 Task: Create a due date automation trigger when advanced on, on the monday before a card is due add fields with custom field "Resume" set to a date less than 1 working days ago at 11:00 AM.
Action: Mouse moved to (1314, 94)
Screenshot: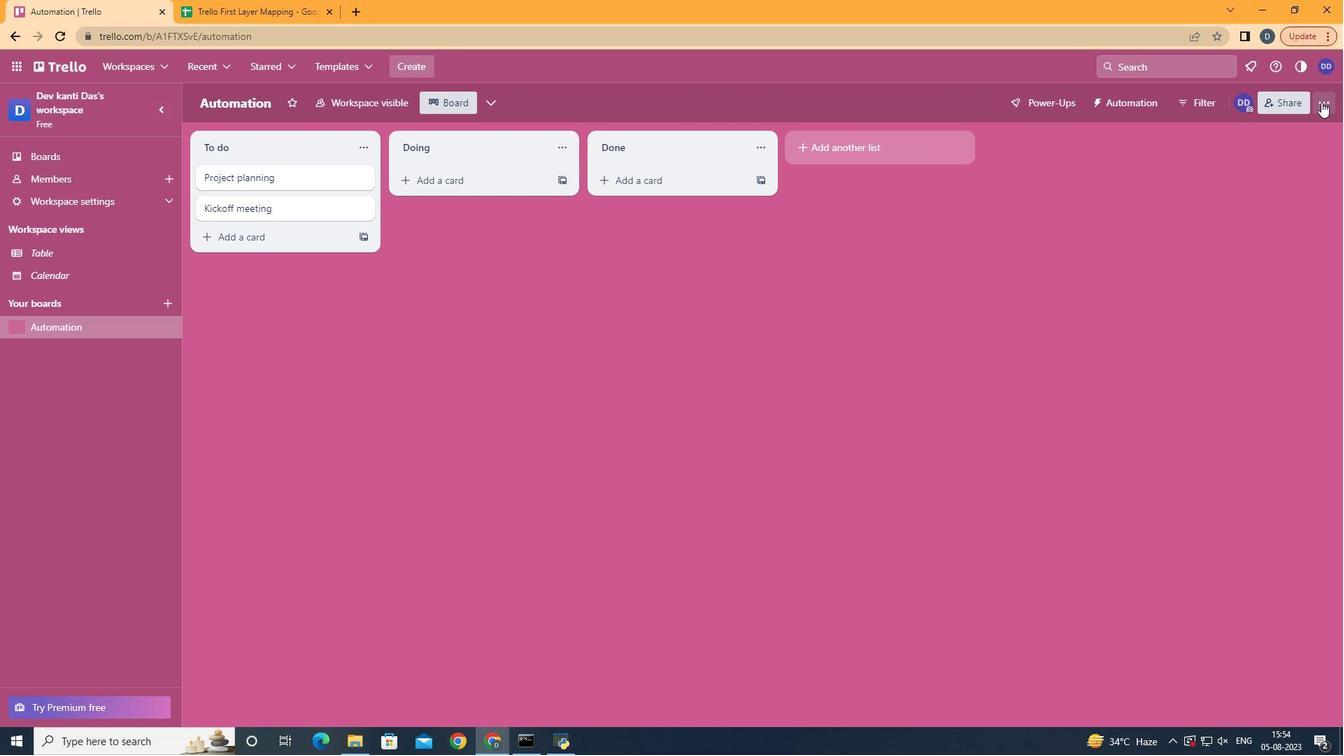 
Action: Mouse pressed left at (1314, 94)
Screenshot: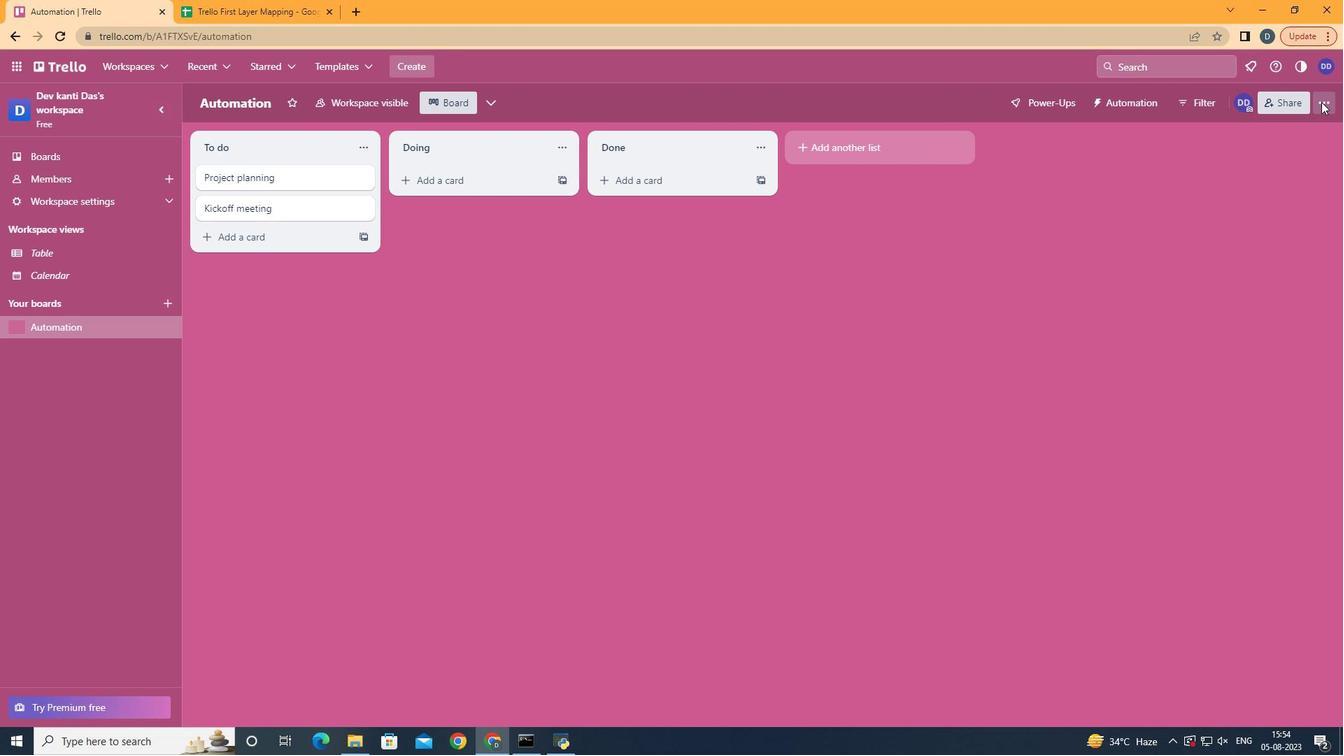 
Action: Mouse moved to (1221, 282)
Screenshot: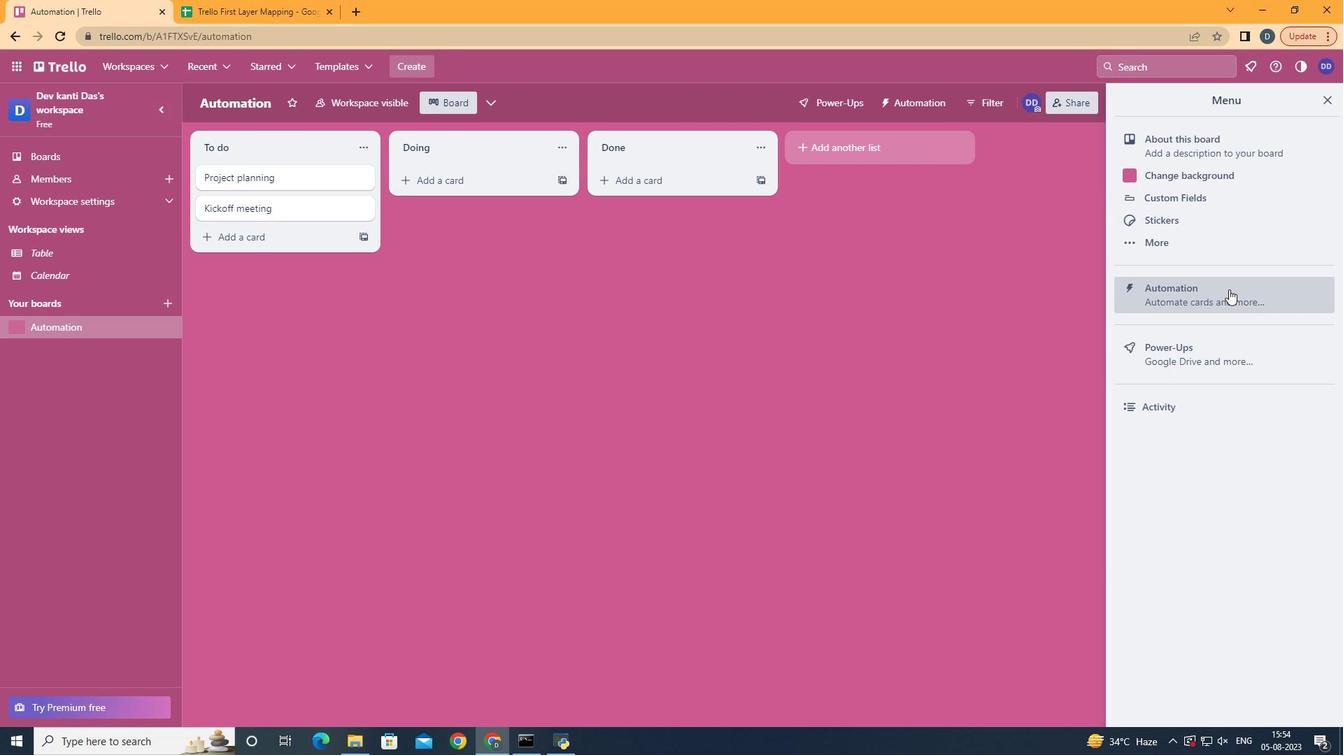 
Action: Mouse pressed left at (1221, 282)
Screenshot: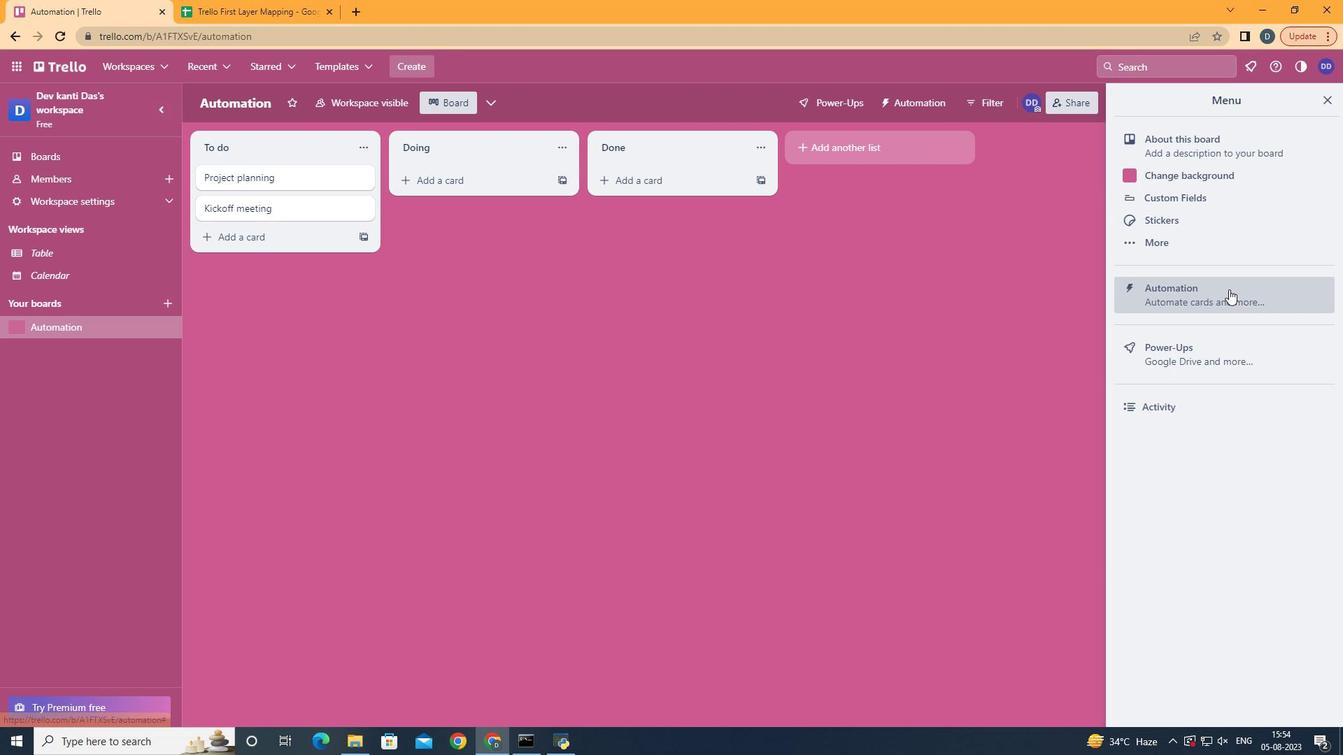 
Action: Mouse moved to (284, 276)
Screenshot: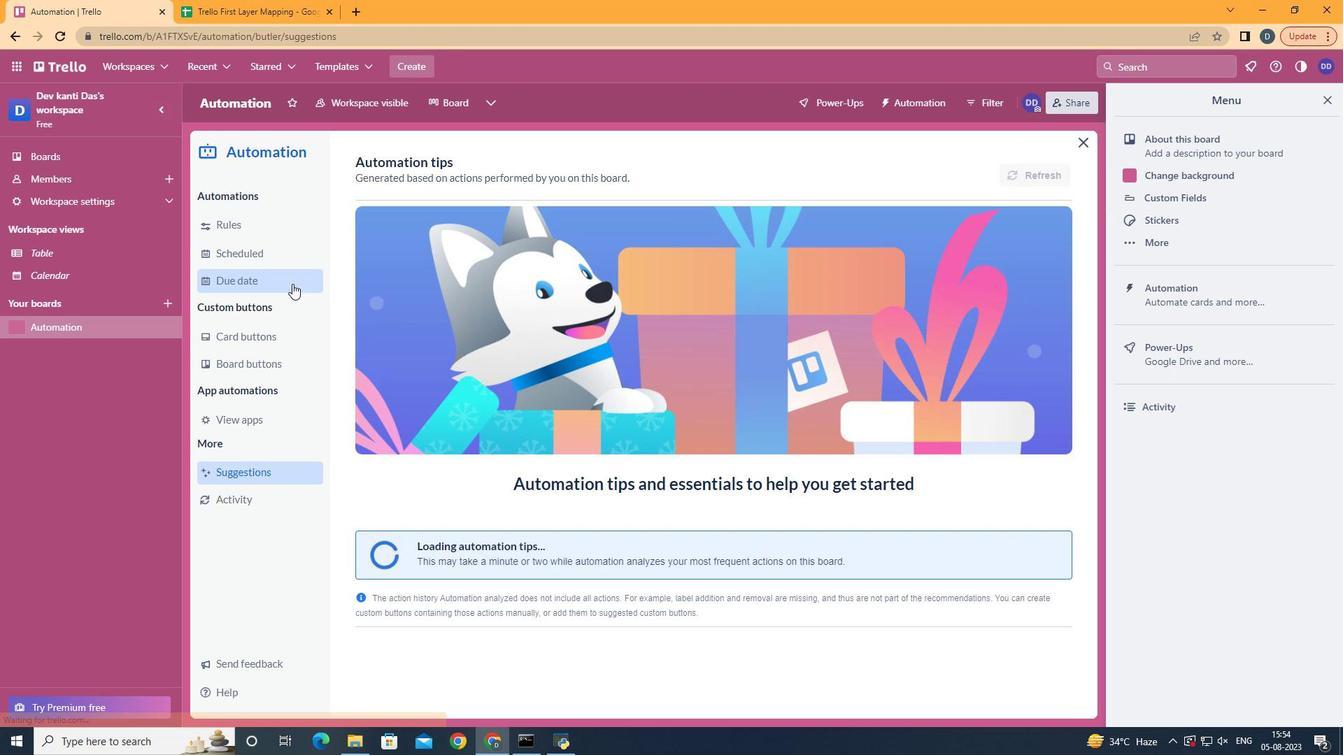 
Action: Mouse pressed left at (284, 276)
Screenshot: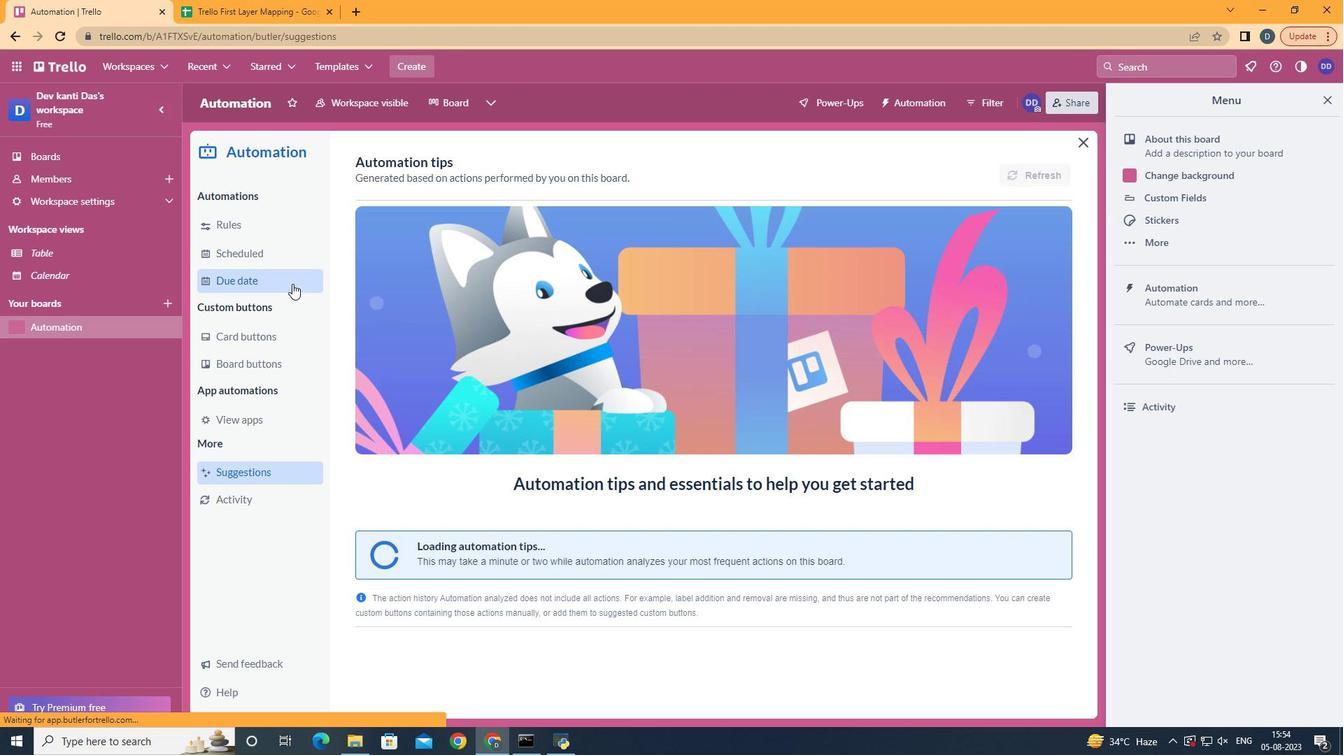 
Action: Mouse moved to (986, 156)
Screenshot: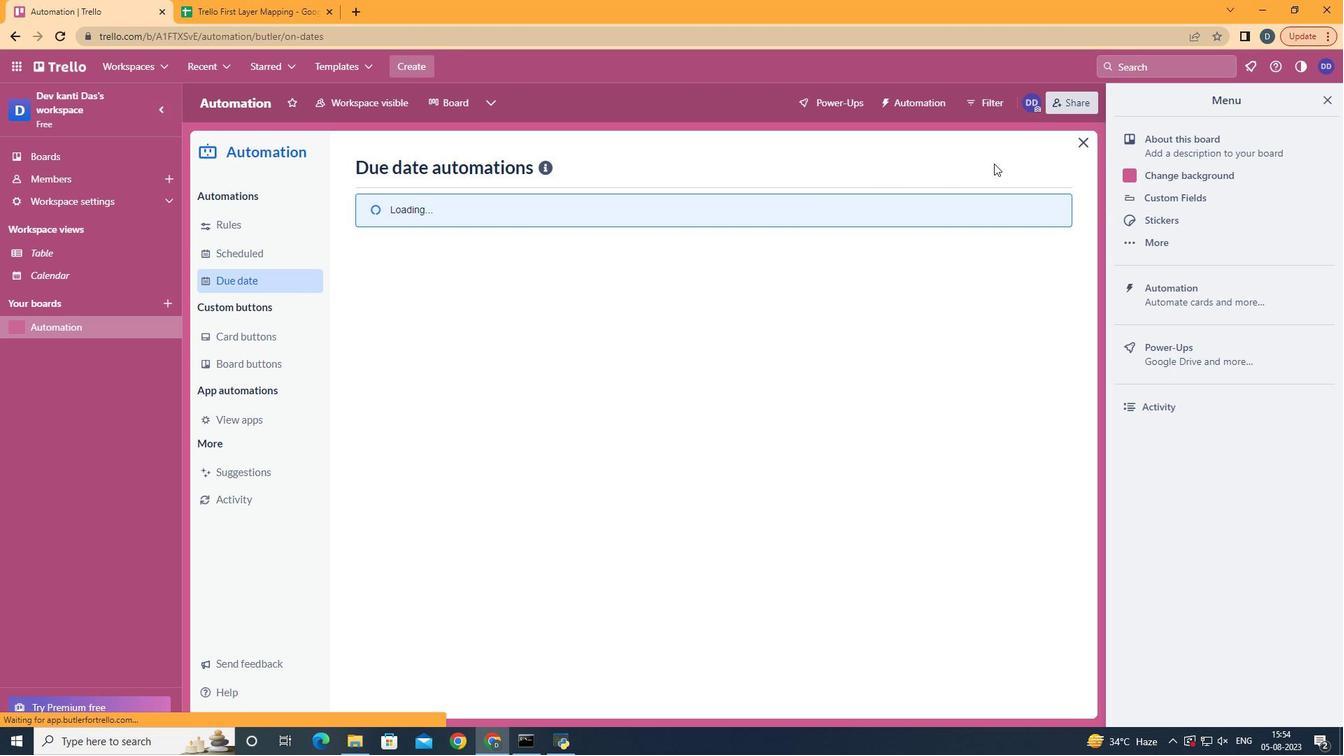 
Action: Mouse pressed left at (986, 156)
Screenshot: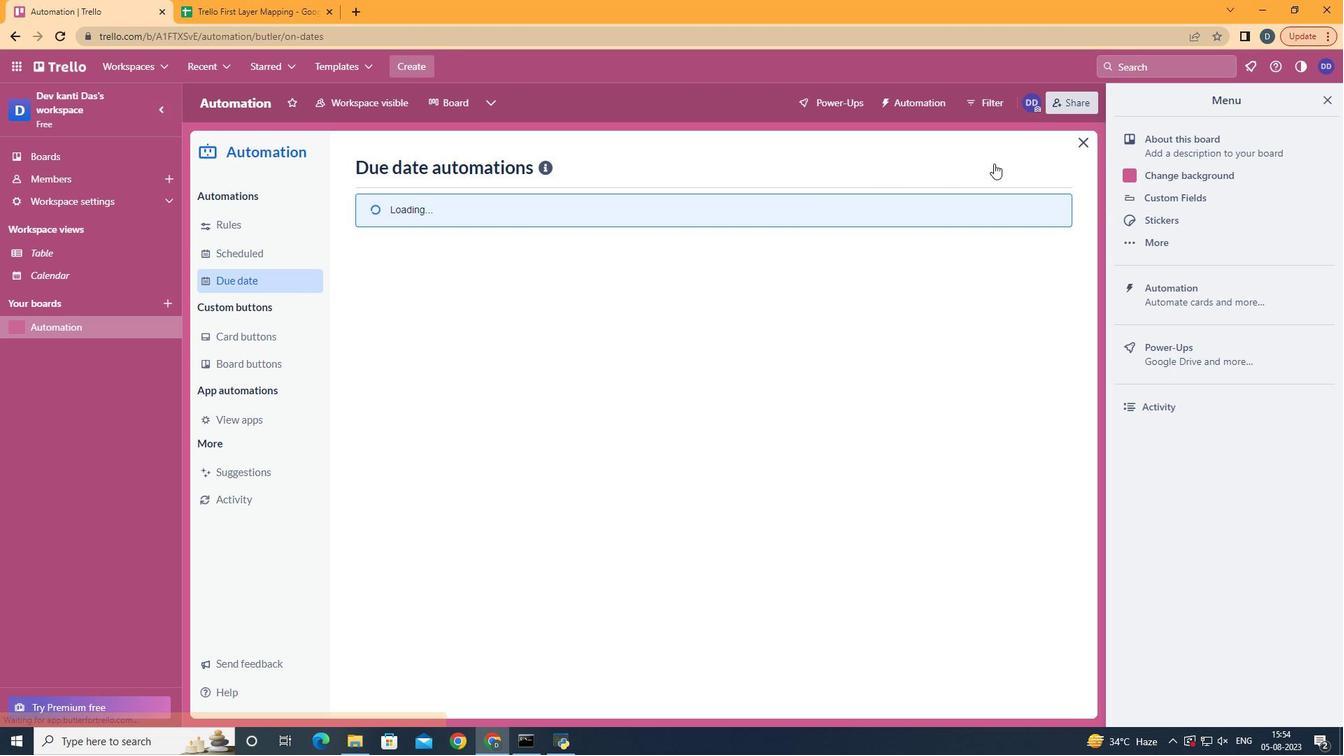 
Action: Mouse pressed left at (986, 156)
Screenshot: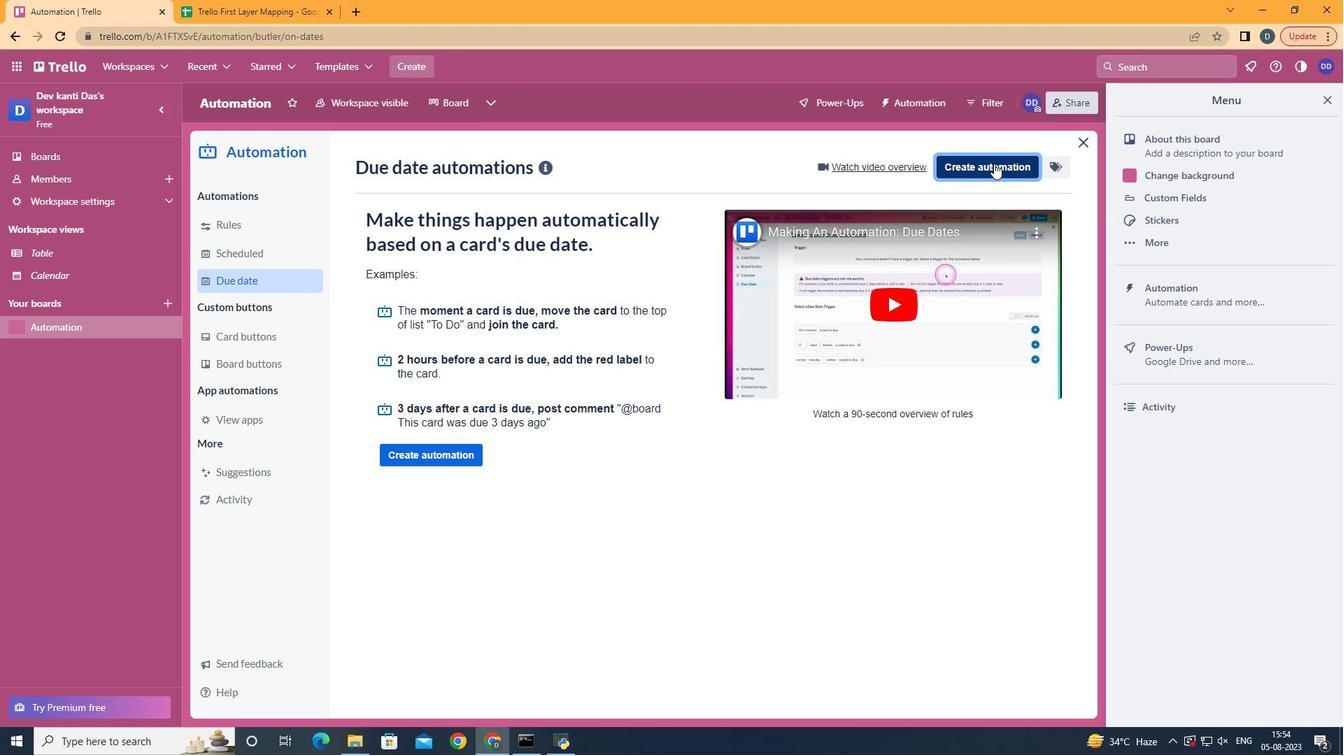 
Action: Mouse moved to (702, 293)
Screenshot: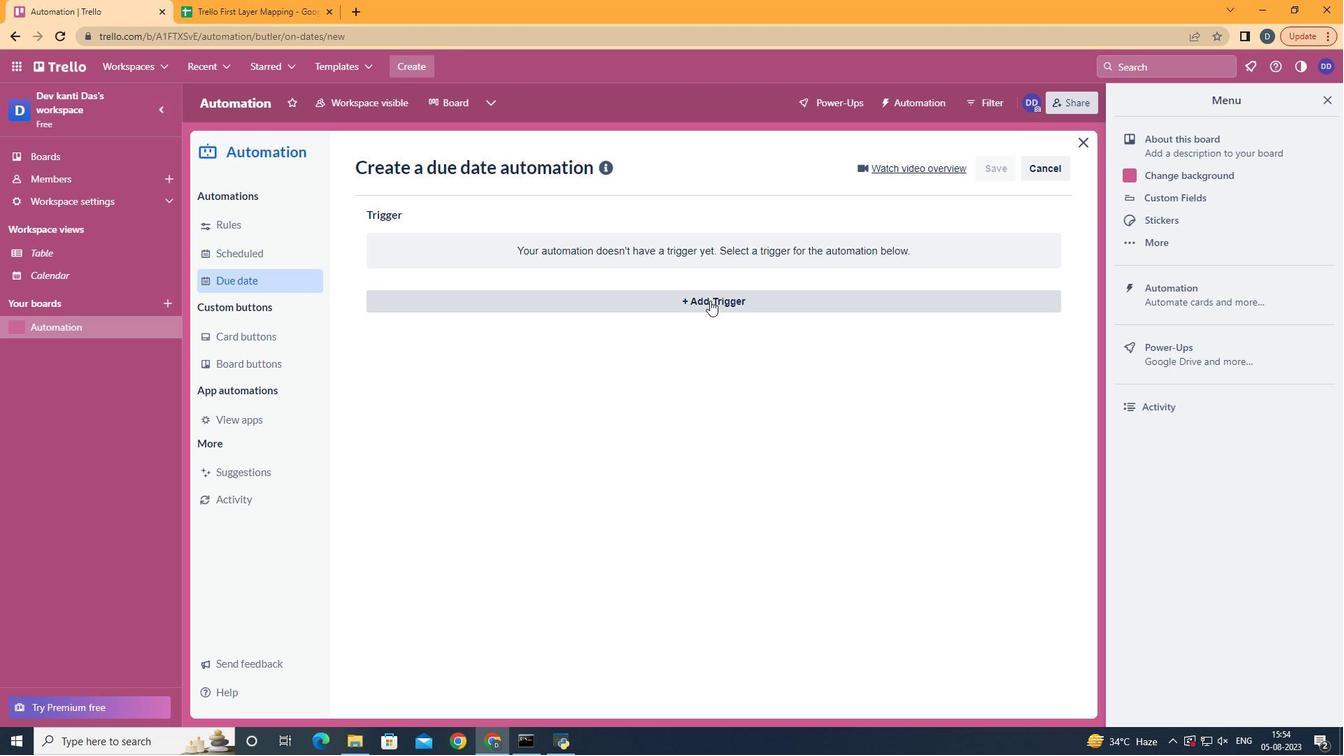 
Action: Mouse pressed left at (702, 293)
Screenshot: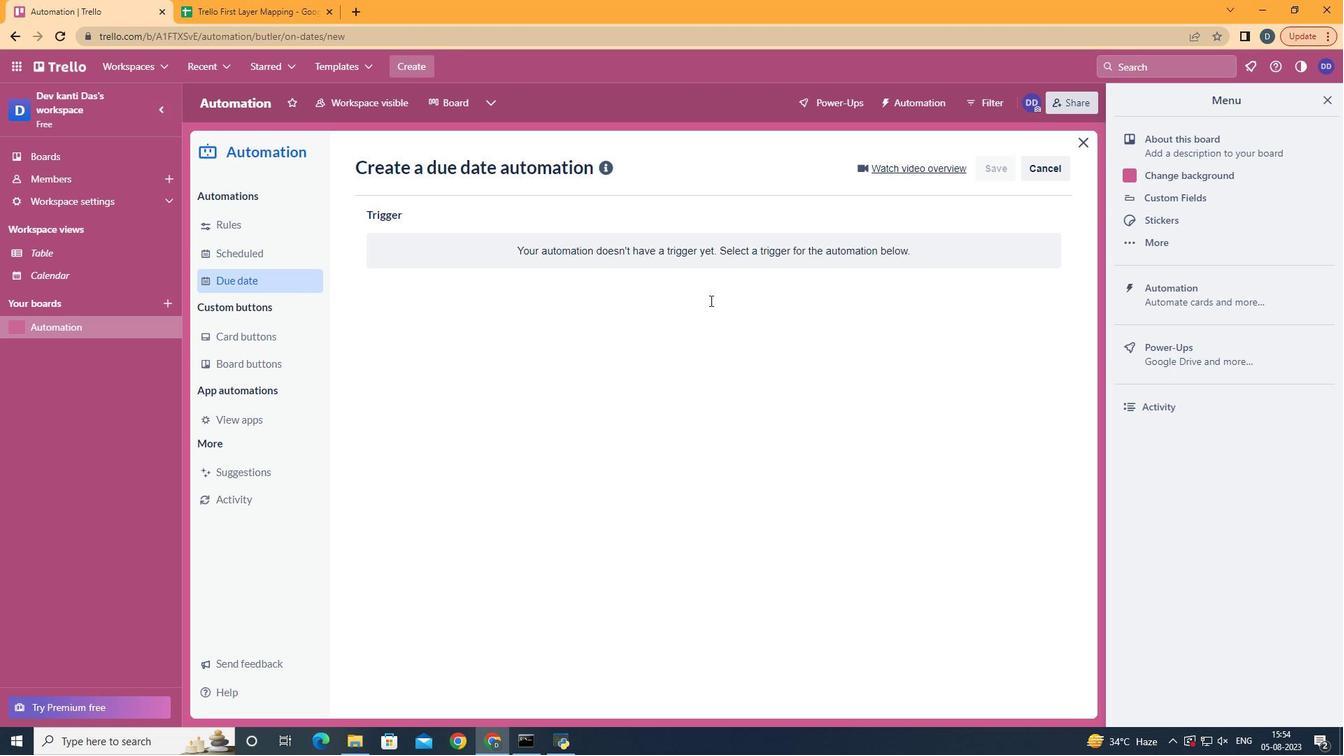 
Action: Mouse moved to (446, 353)
Screenshot: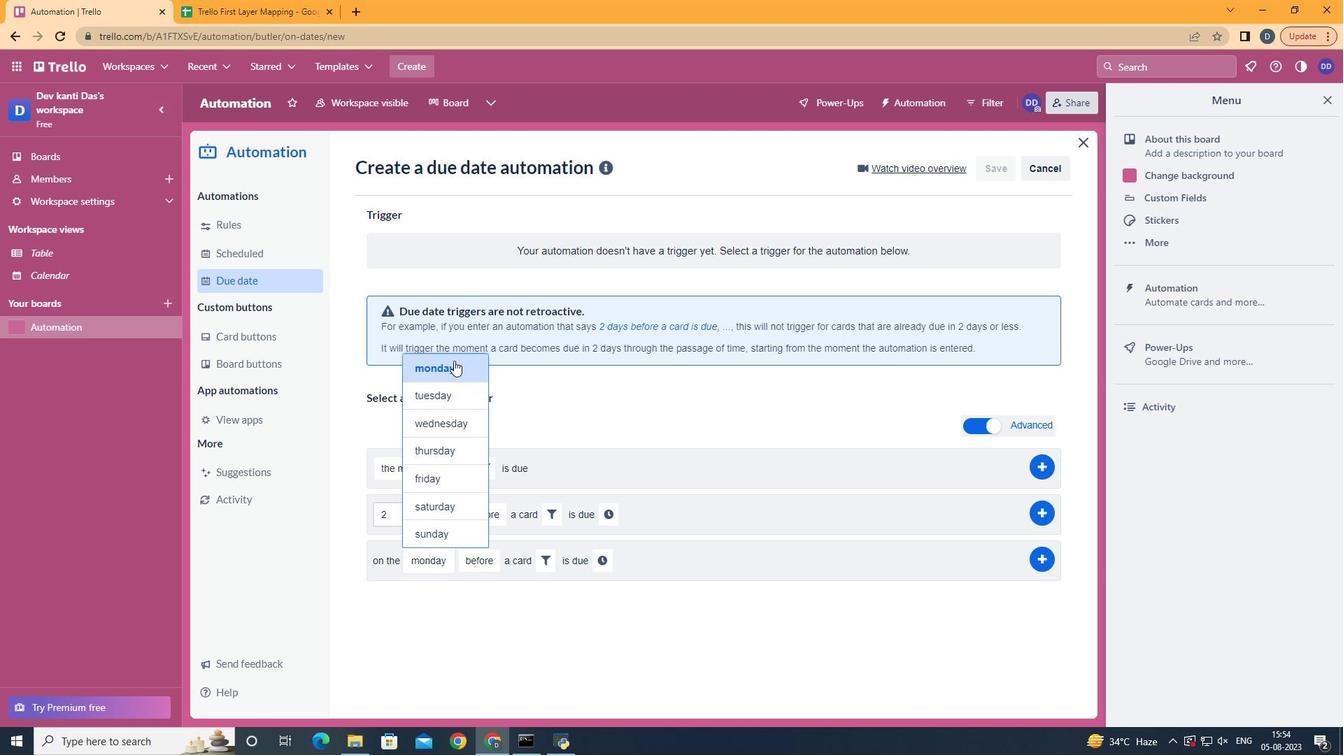 
Action: Mouse pressed left at (446, 353)
Screenshot: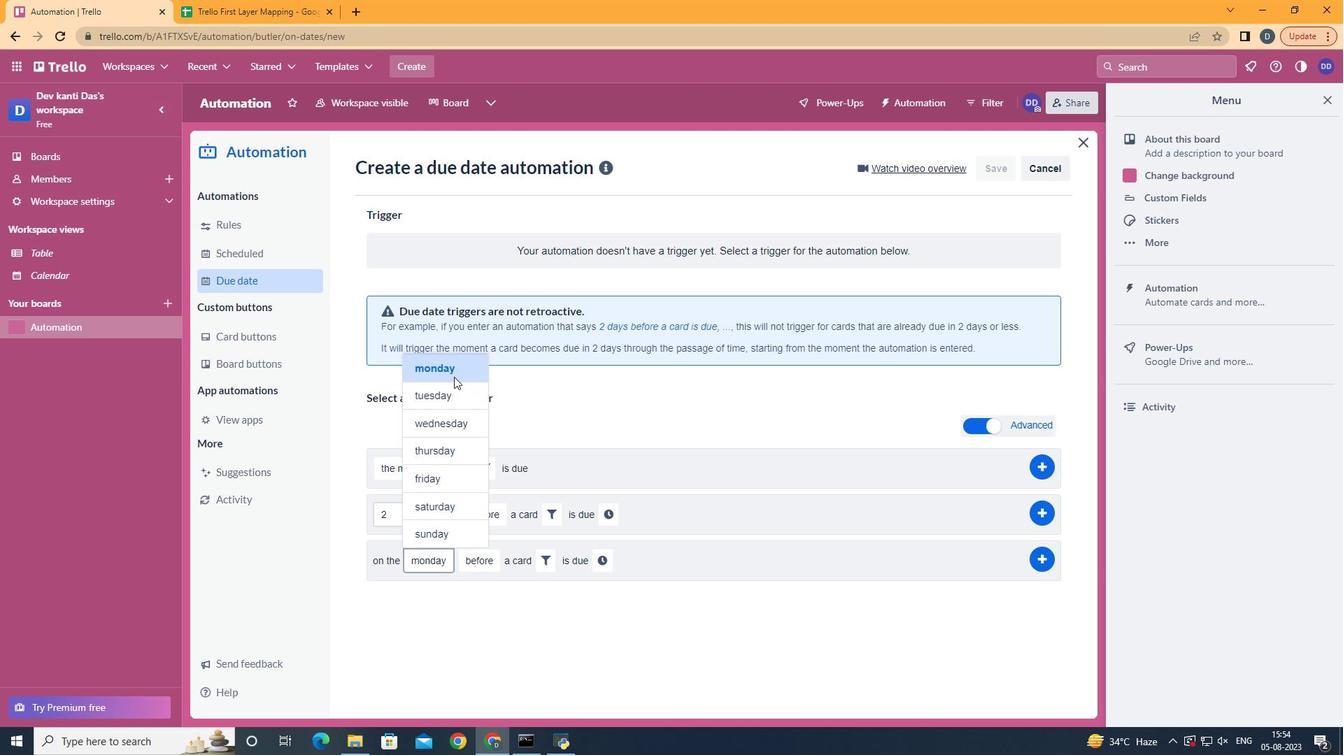 
Action: Mouse moved to (479, 578)
Screenshot: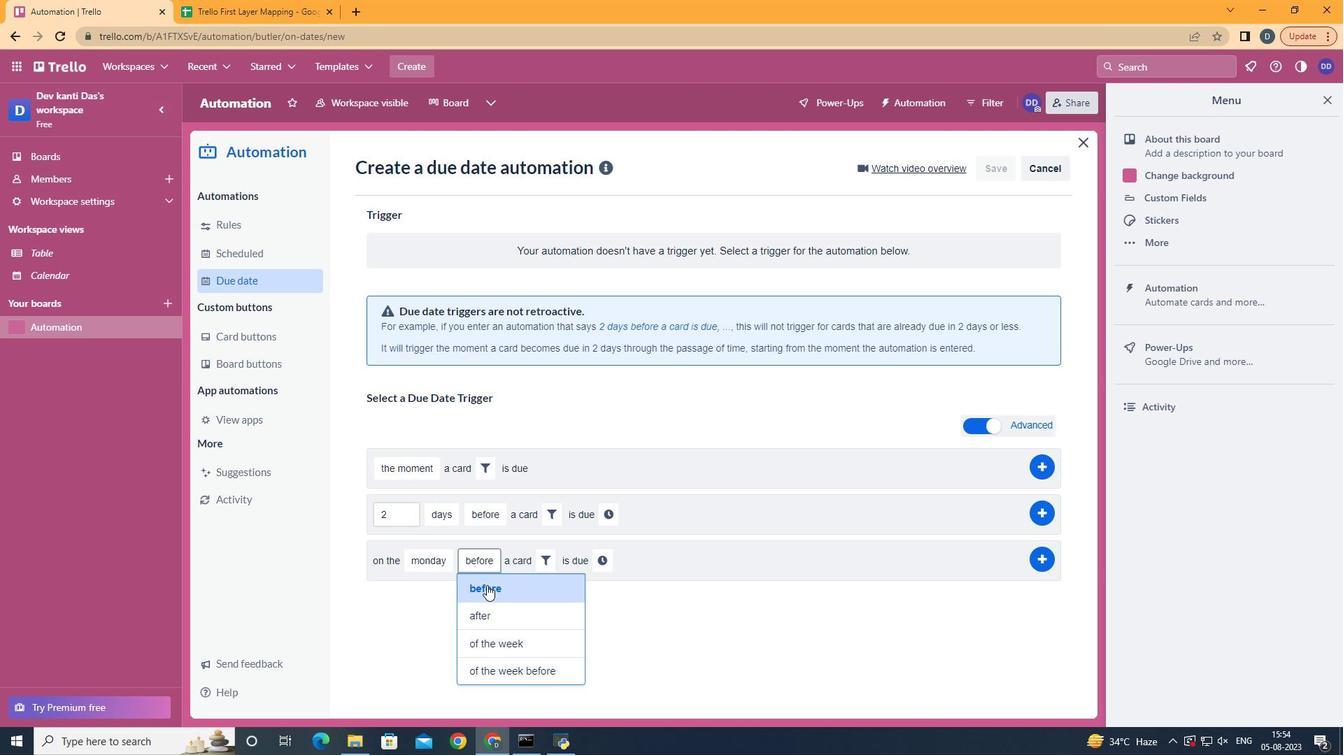 
Action: Mouse pressed left at (479, 578)
Screenshot: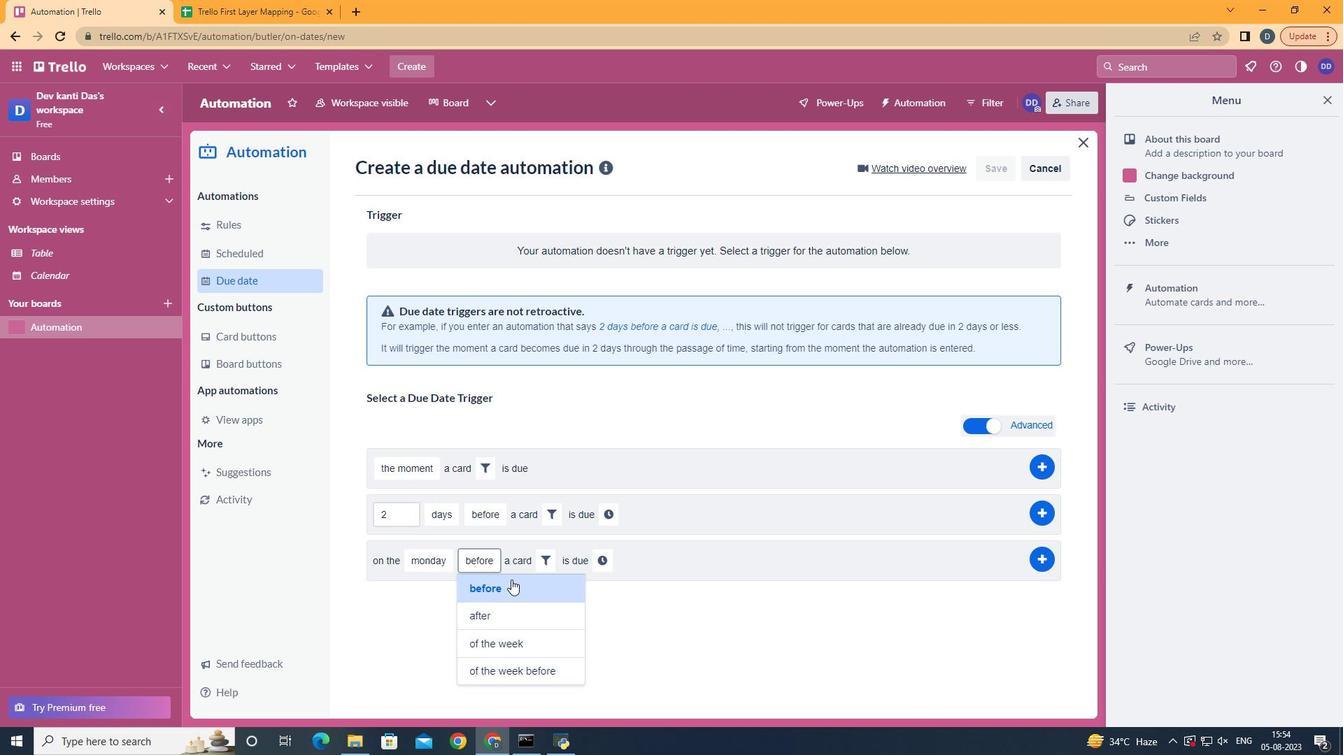 
Action: Mouse moved to (538, 559)
Screenshot: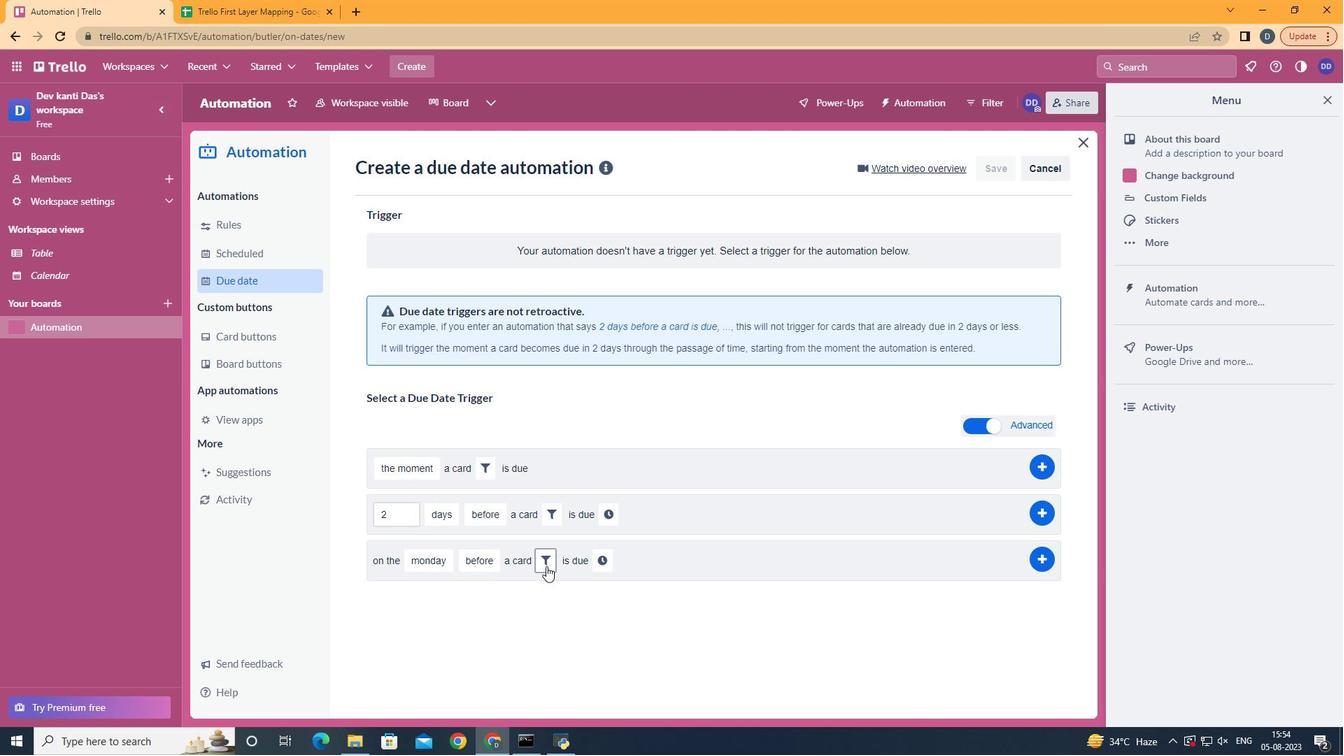 
Action: Mouse pressed left at (538, 559)
Screenshot: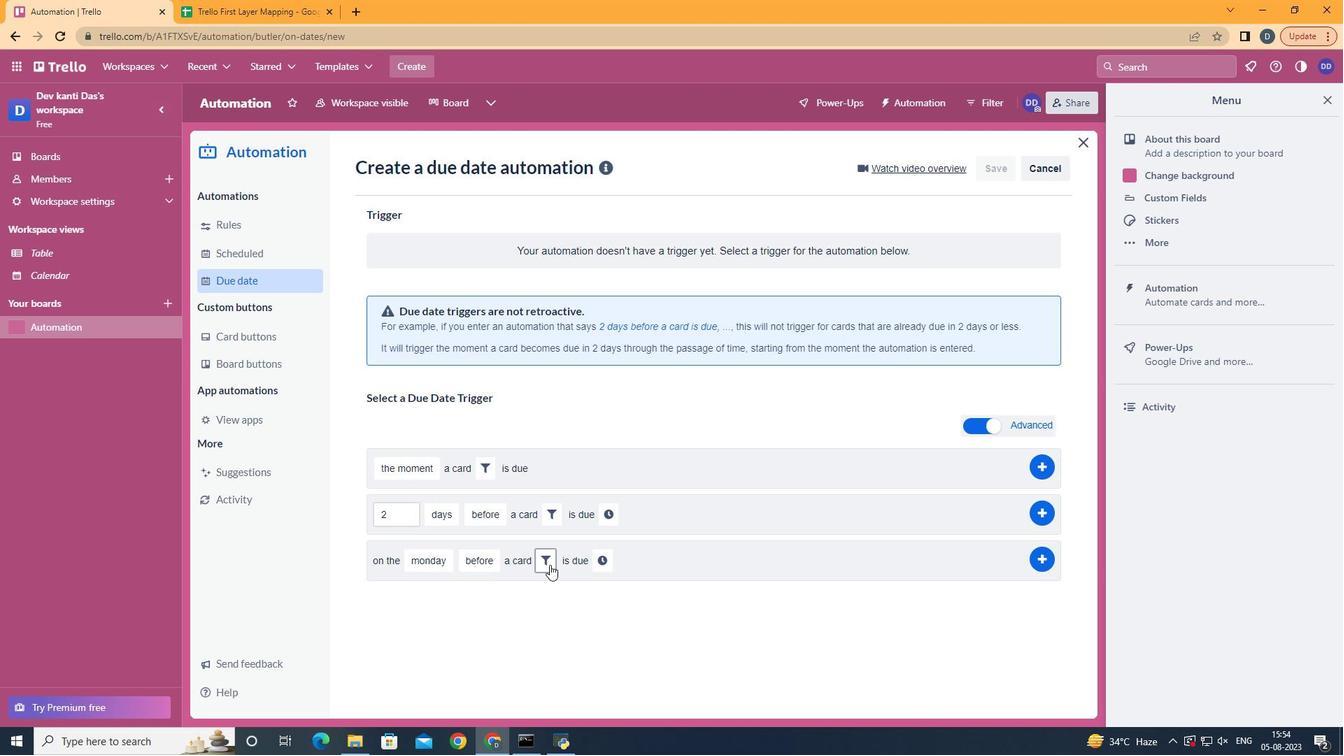 
Action: Mouse moved to (763, 603)
Screenshot: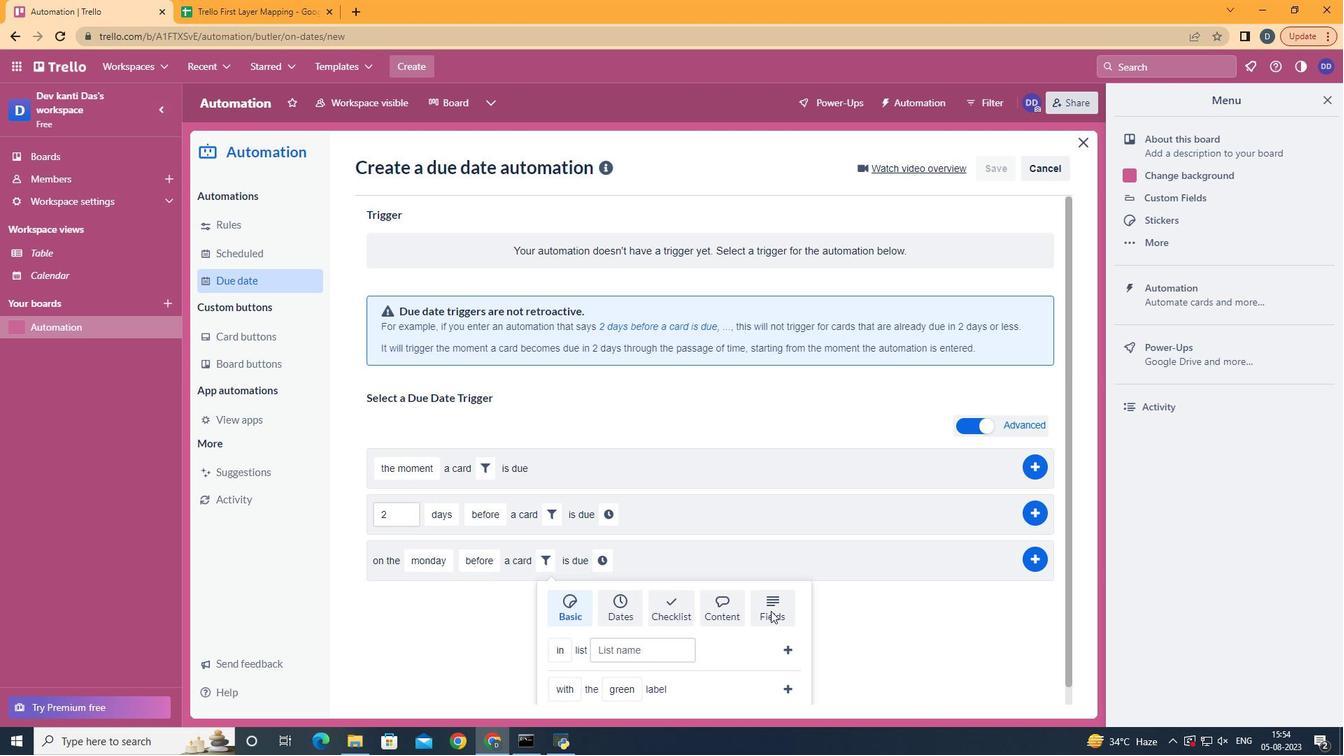 
Action: Mouse pressed left at (763, 603)
Screenshot: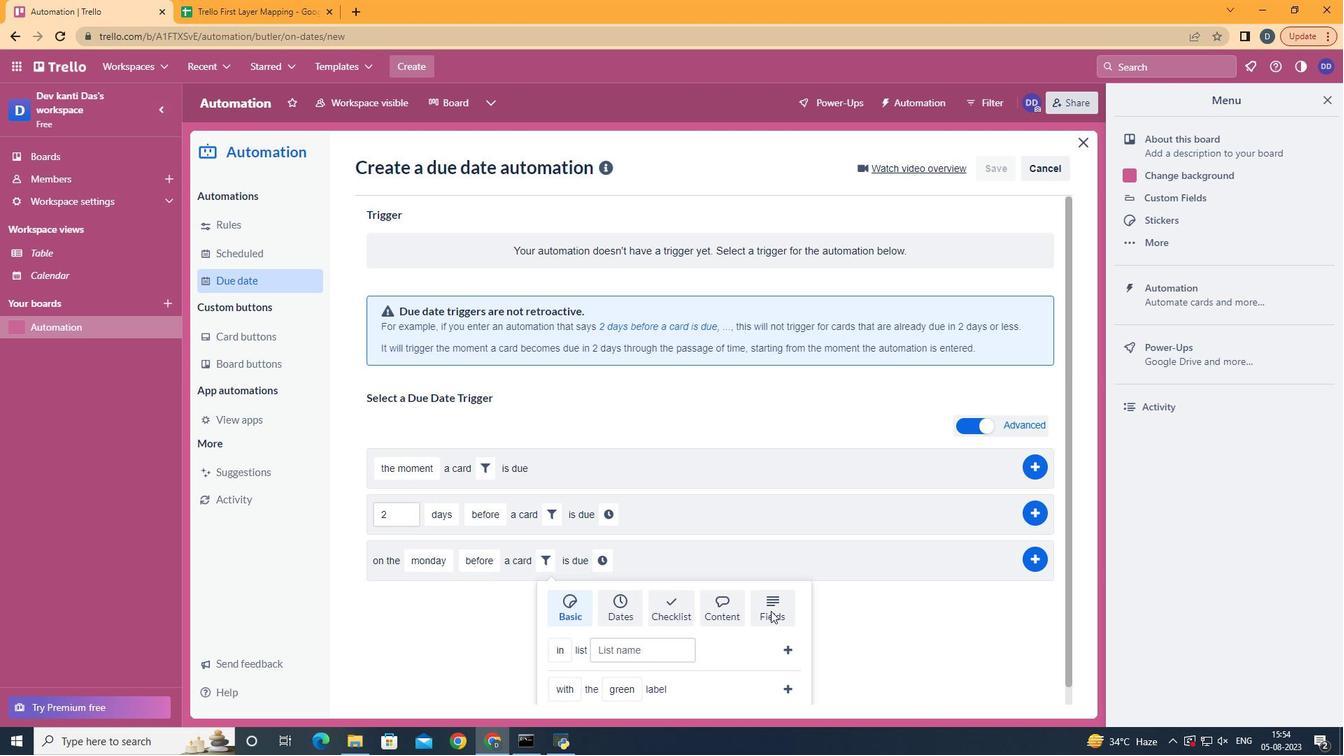 
Action: Mouse scrolled (763, 603) with delta (0, 0)
Screenshot: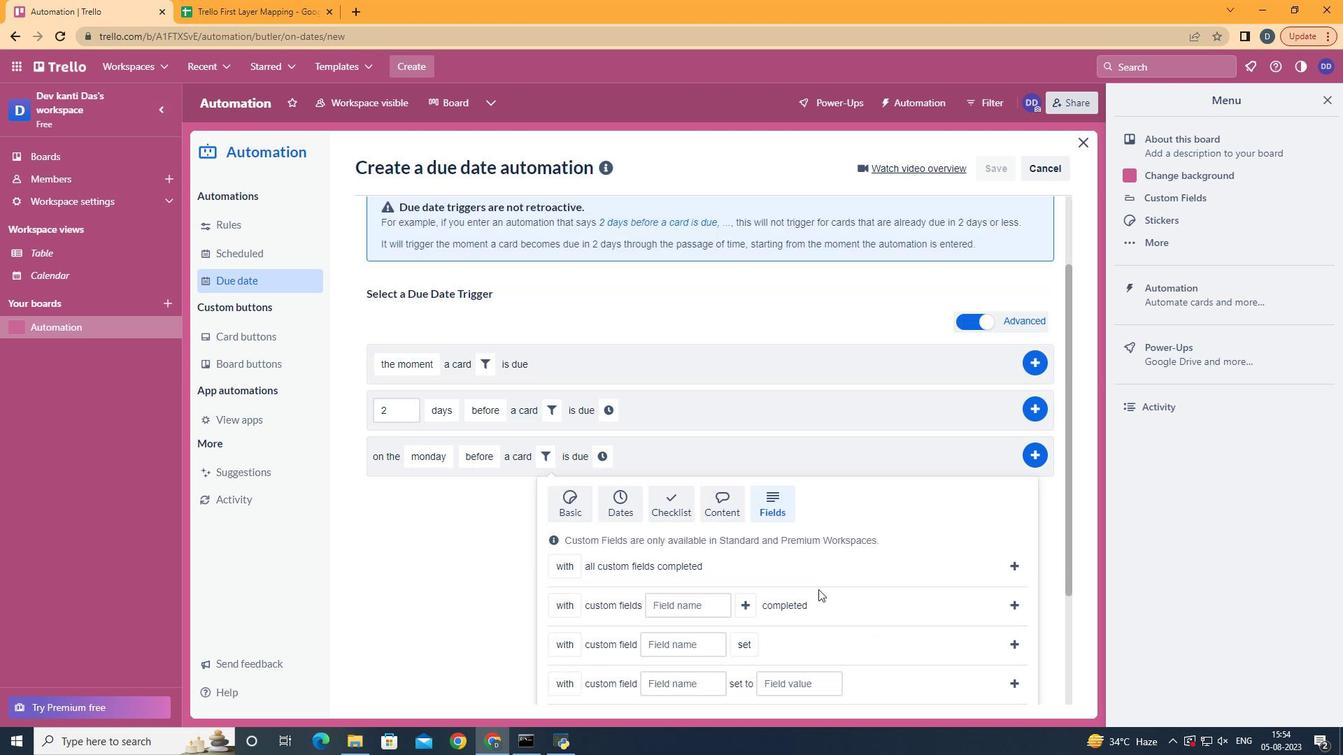 
Action: Mouse scrolled (763, 603) with delta (0, 0)
Screenshot: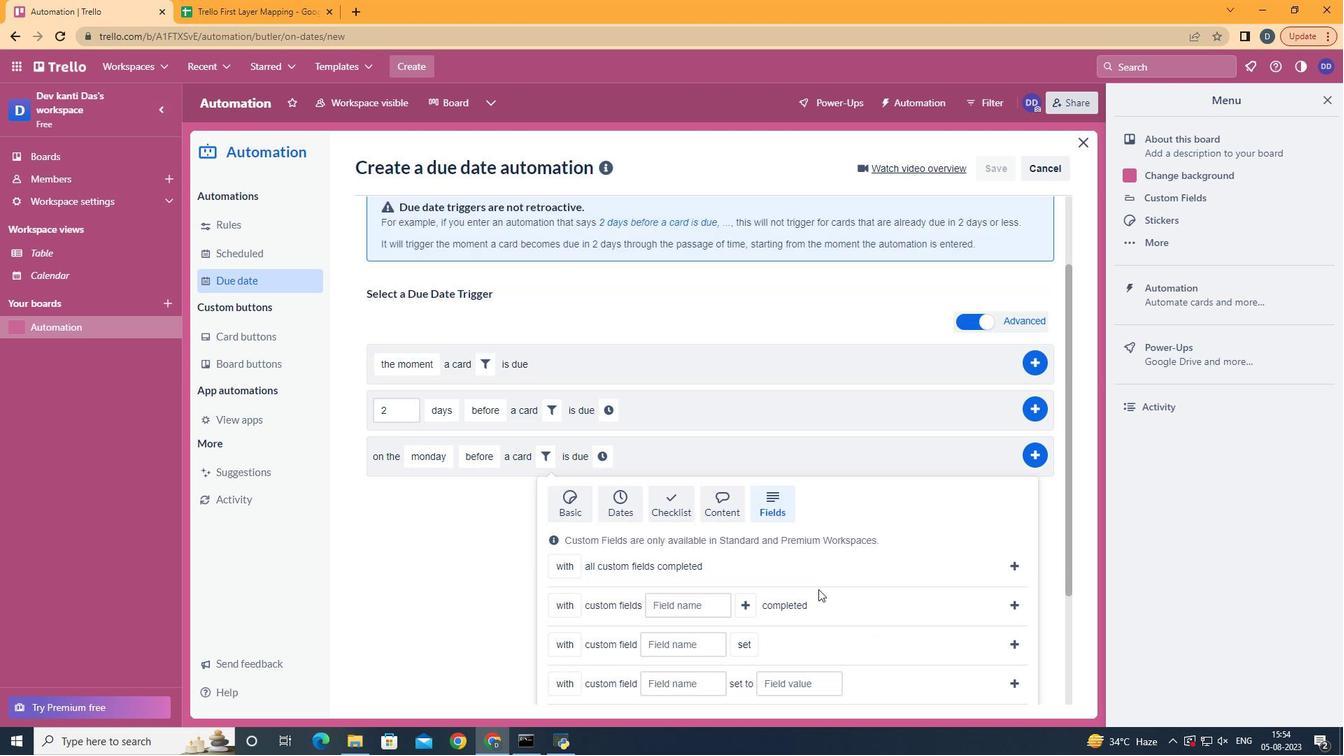 
Action: Mouse scrolled (763, 603) with delta (0, 0)
Screenshot: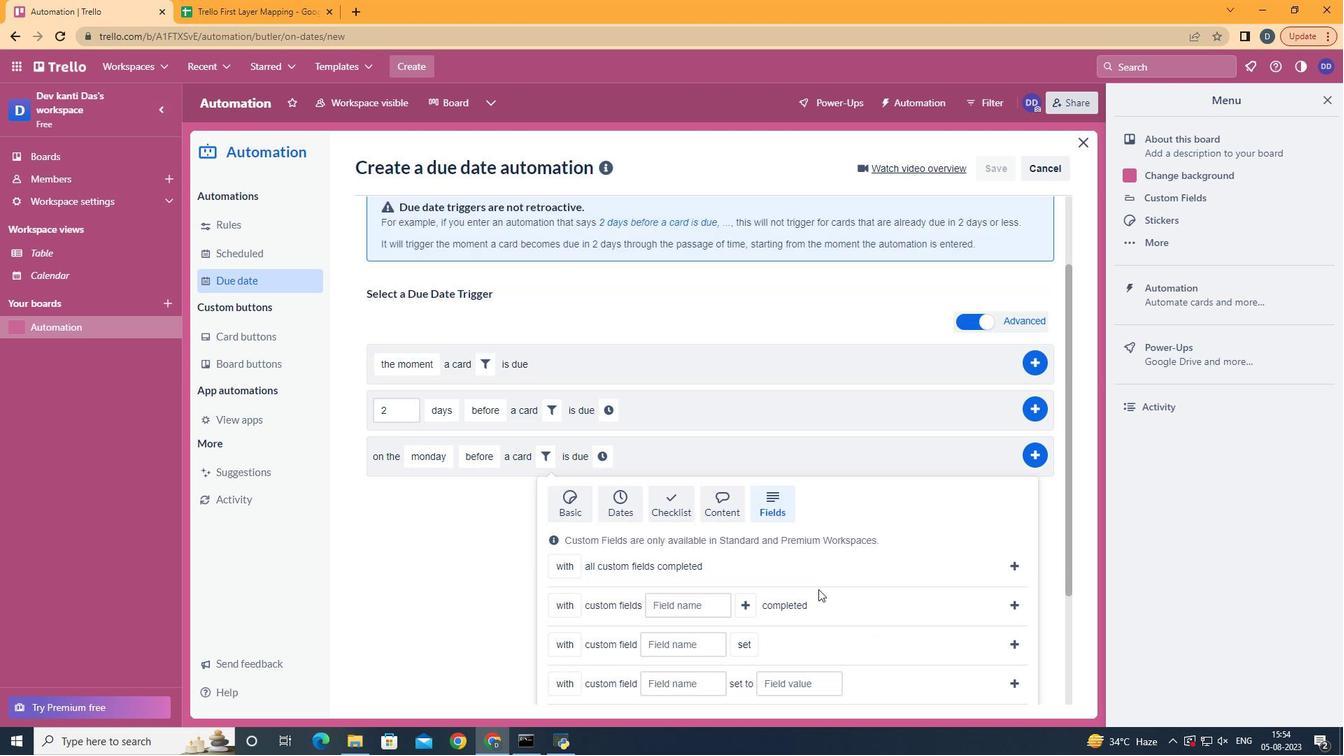 
Action: Mouse scrolled (763, 603) with delta (0, 0)
Screenshot: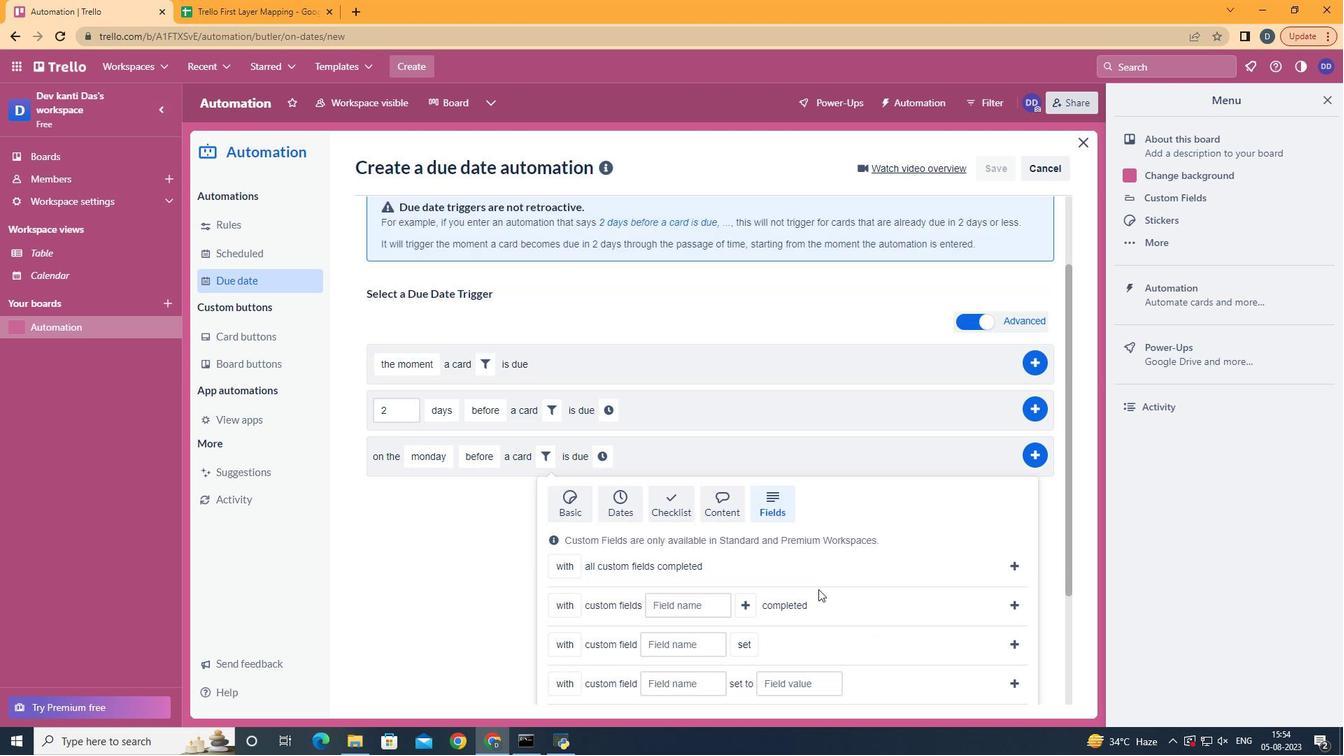 
Action: Mouse scrolled (763, 603) with delta (0, 0)
Screenshot: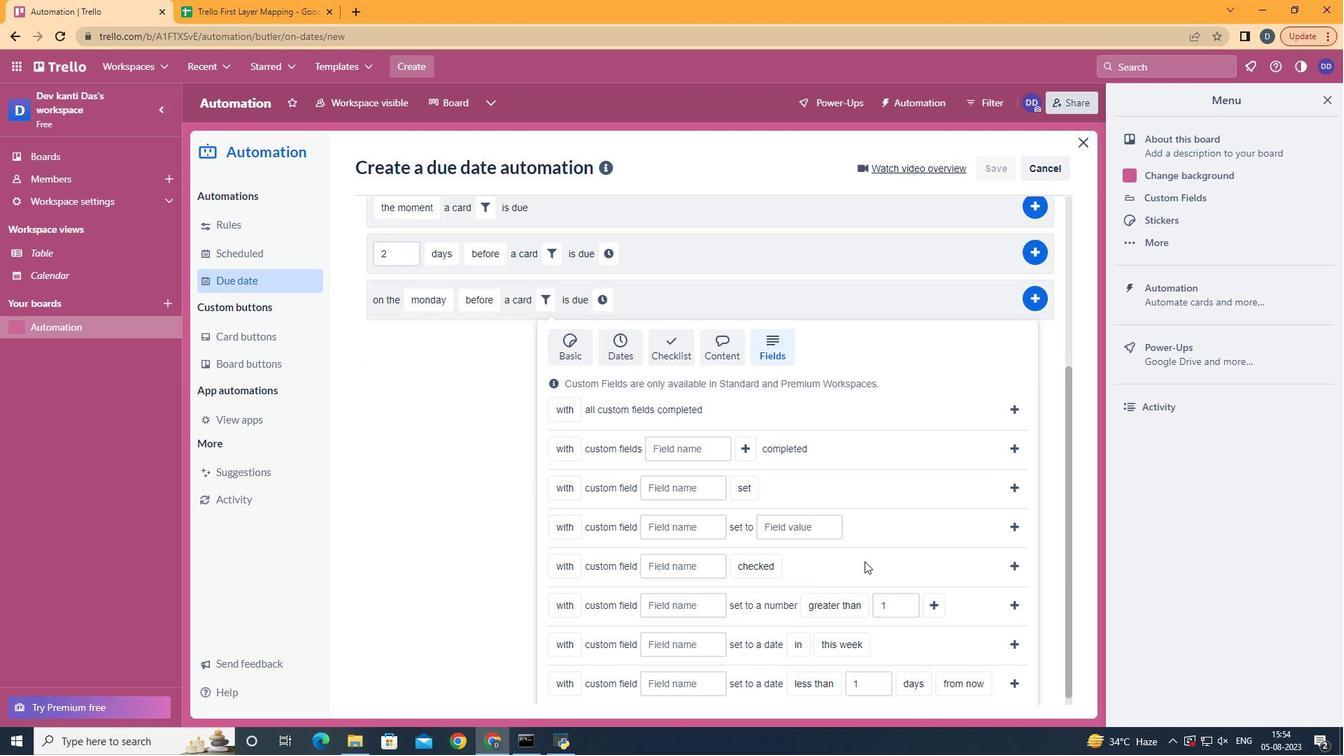 
Action: Mouse moved to (766, 603)
Screenshot: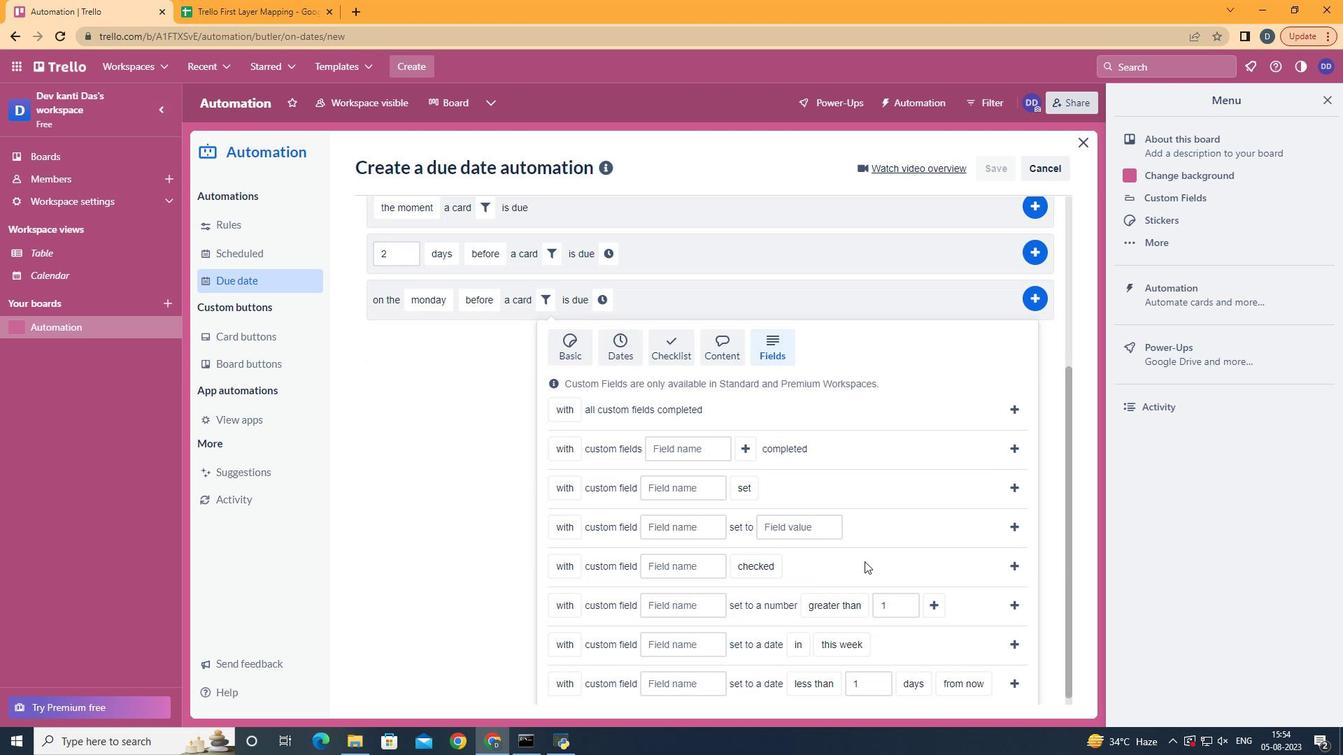 
Action: Mouse scrolled (766, 602) with delta (0, 0)
Screenshot: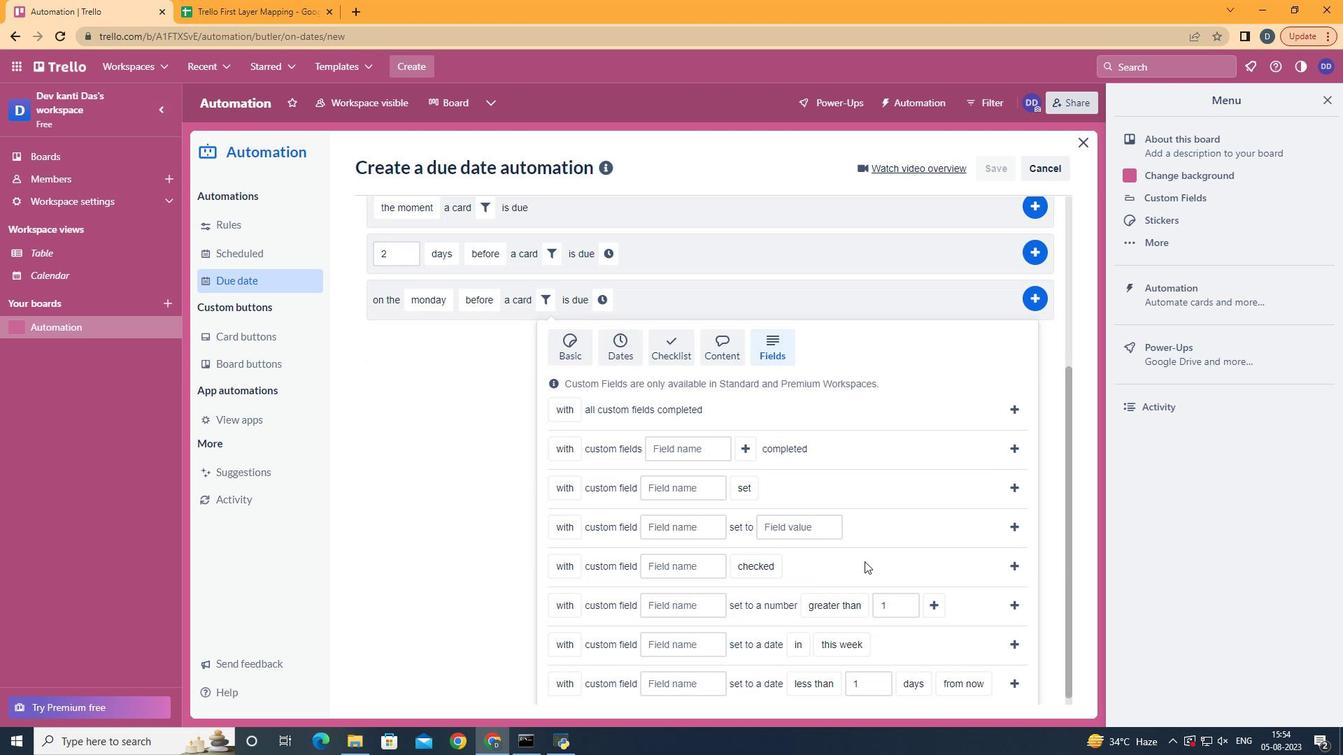 
Action: Mouse moved to (586, 608)
Screenshot: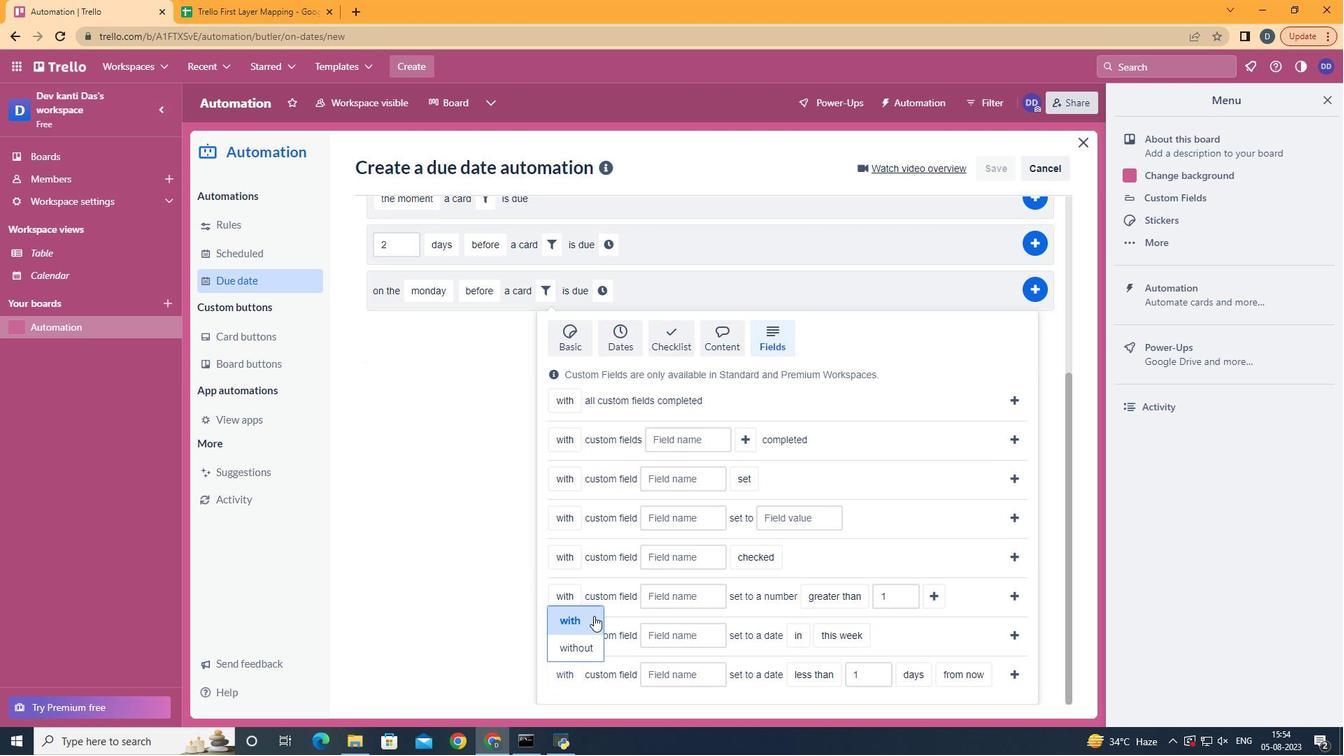 
Action: Mouse pressed left at (586, 608)
Screenshot: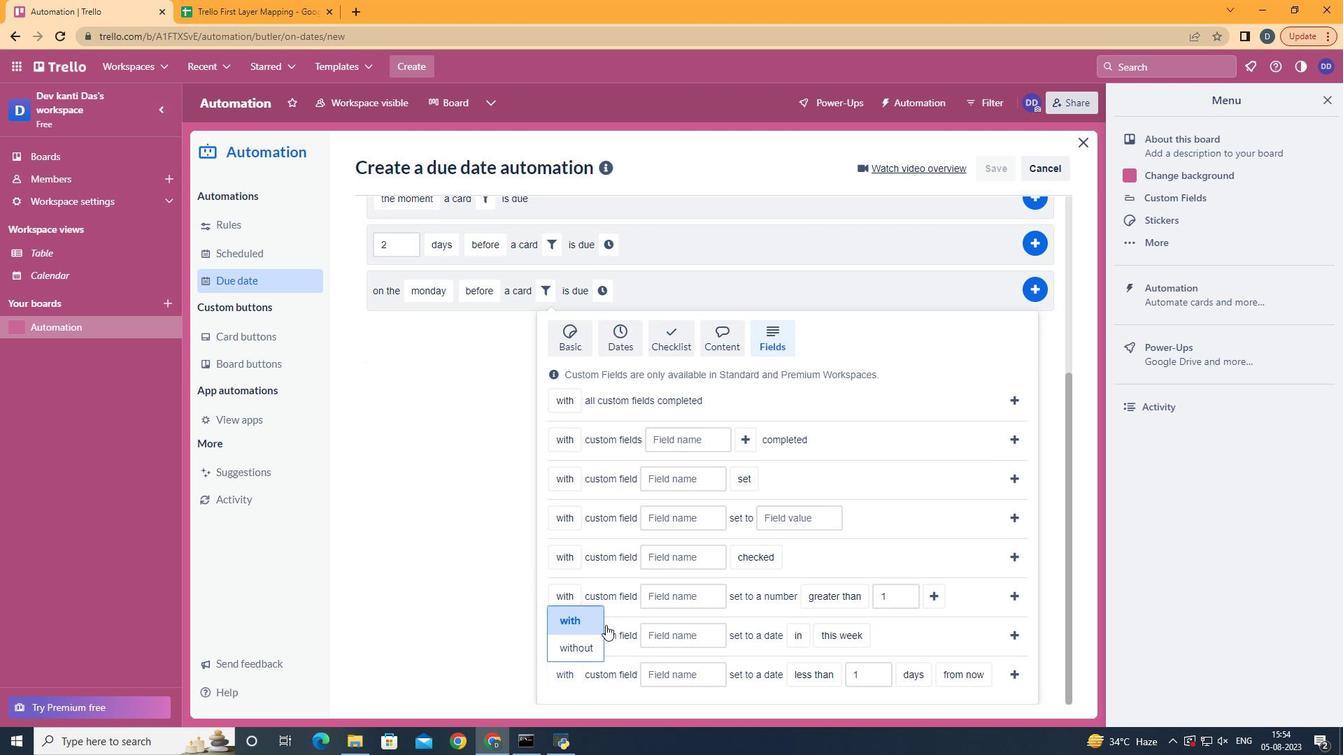 
Action: Mouse moved to (677, 672)
Screenshot: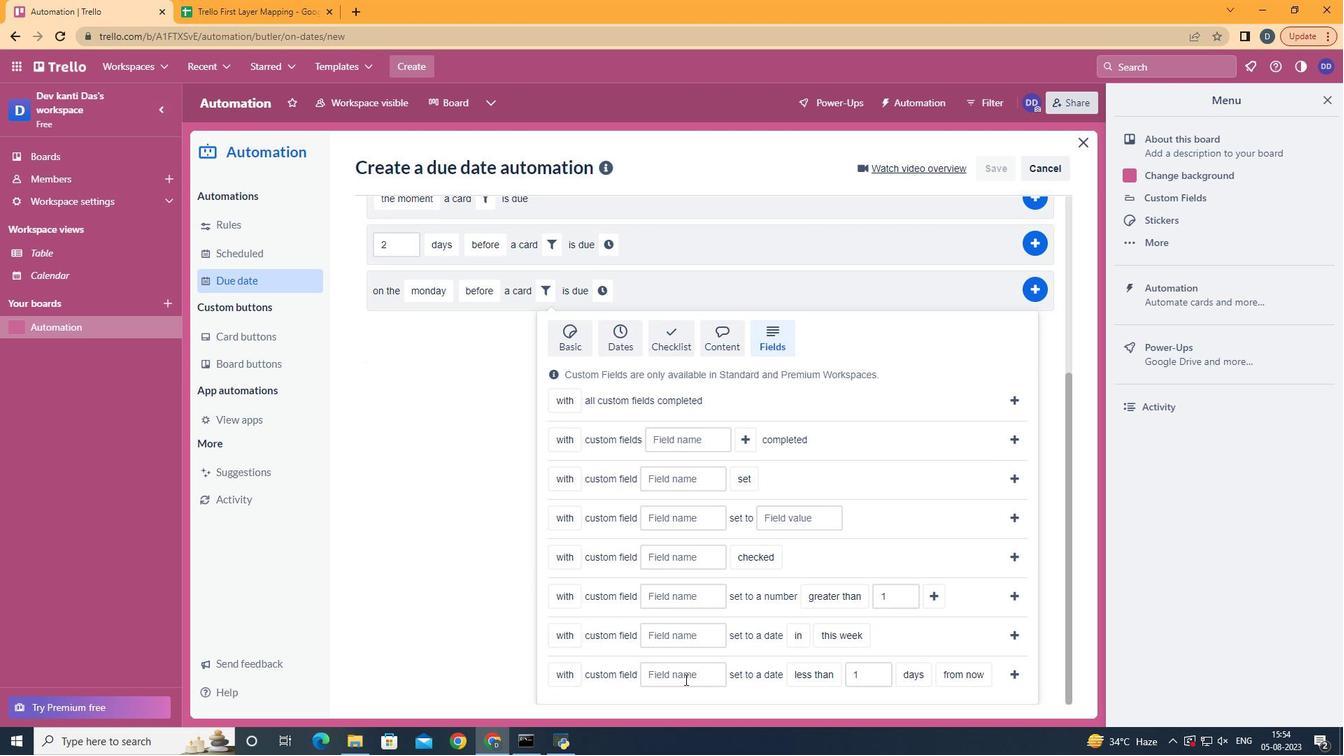 
Action: Mouse pressed left at (677, 672)
Screenshot: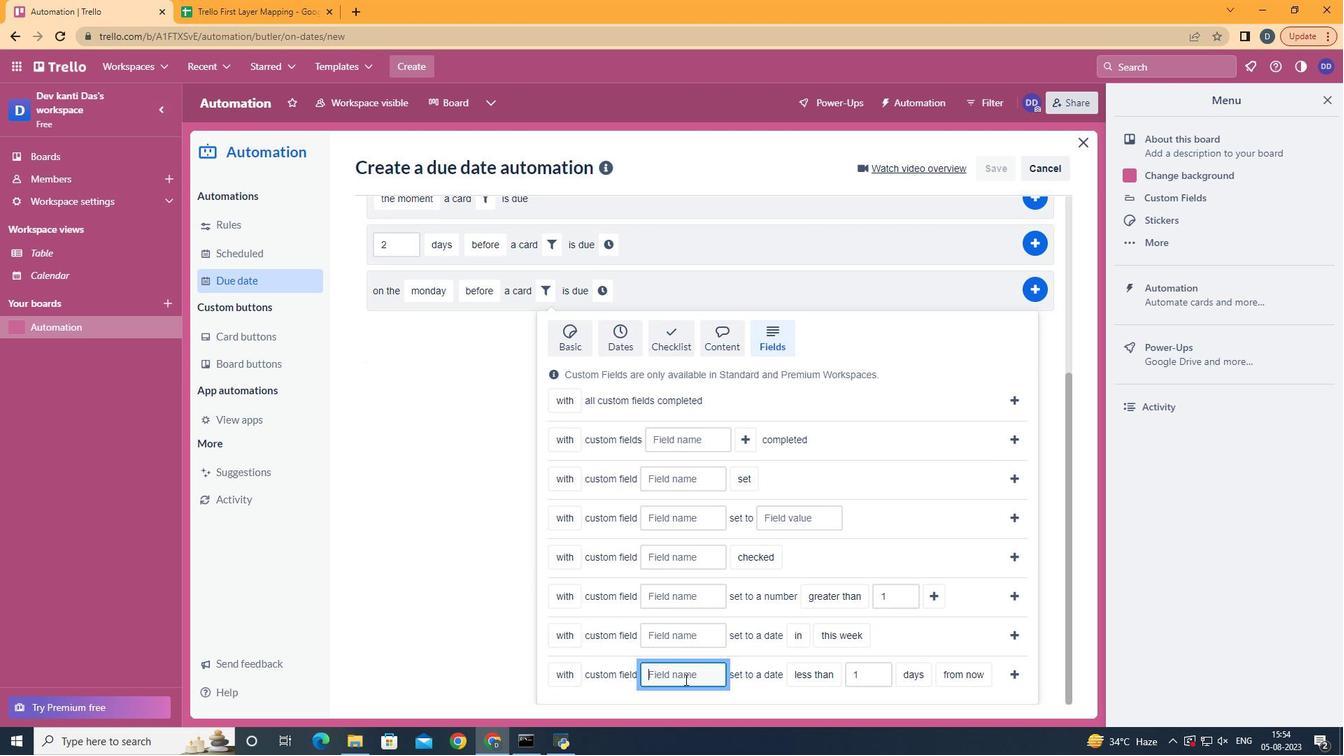 
Action: Key pressed <Key.shift>Resume
Screenshot: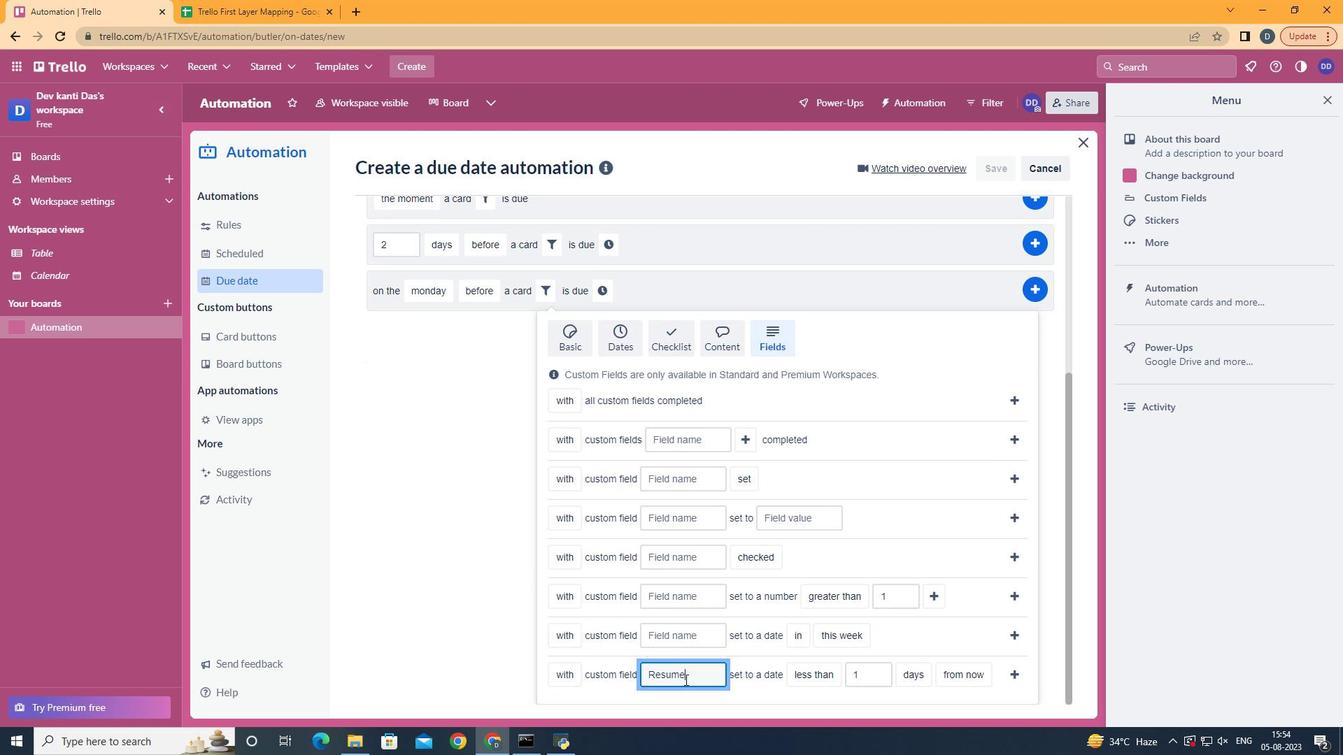 
Action: Mouse moved to (820, 568)
Screenshot: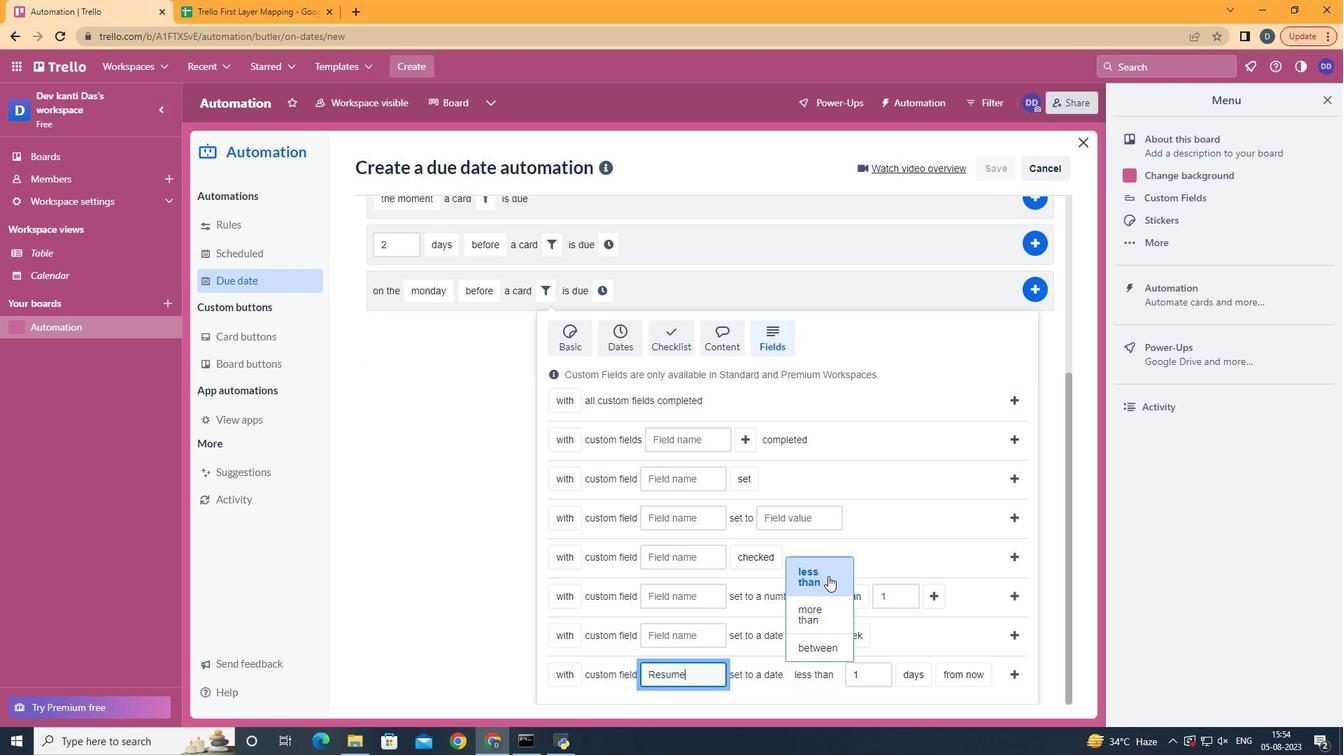 
Action: Mouse pressed left at (820, 568)
Screenshot: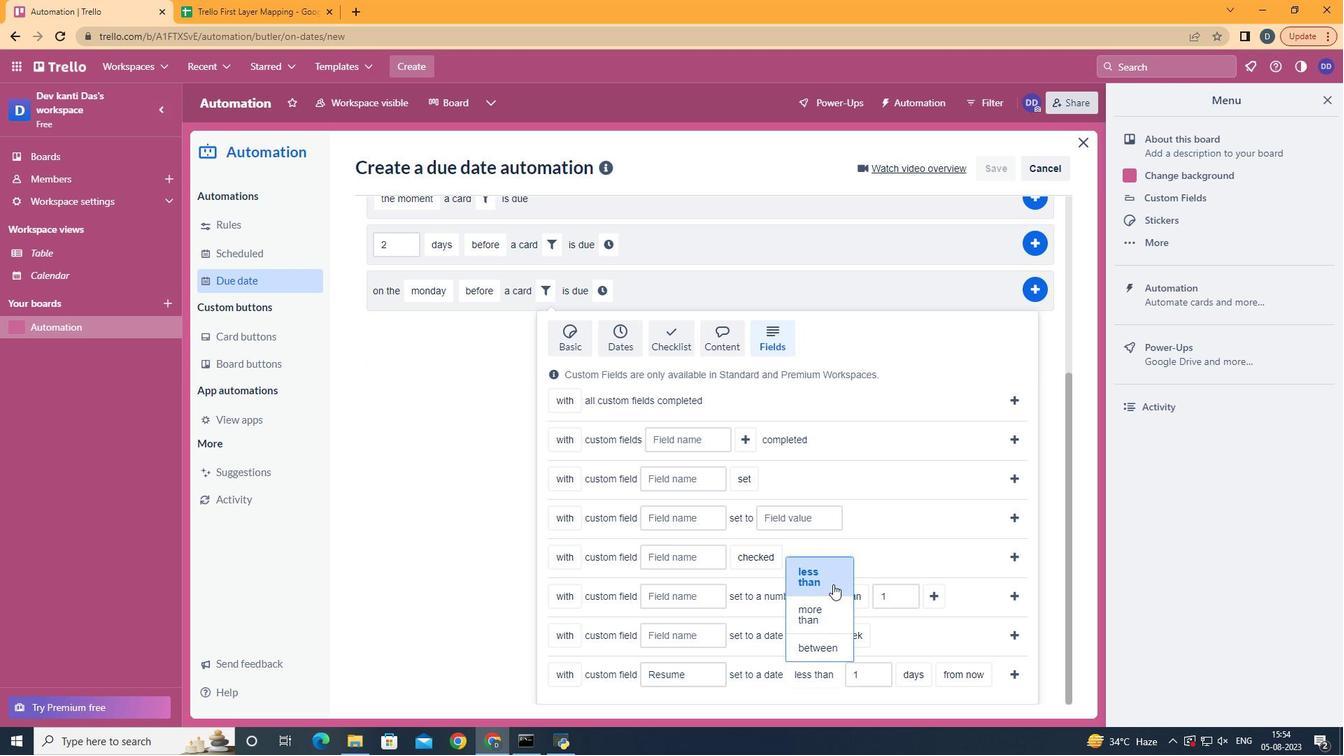 
Action: Mouse moved to (916, 635)
Screenshot: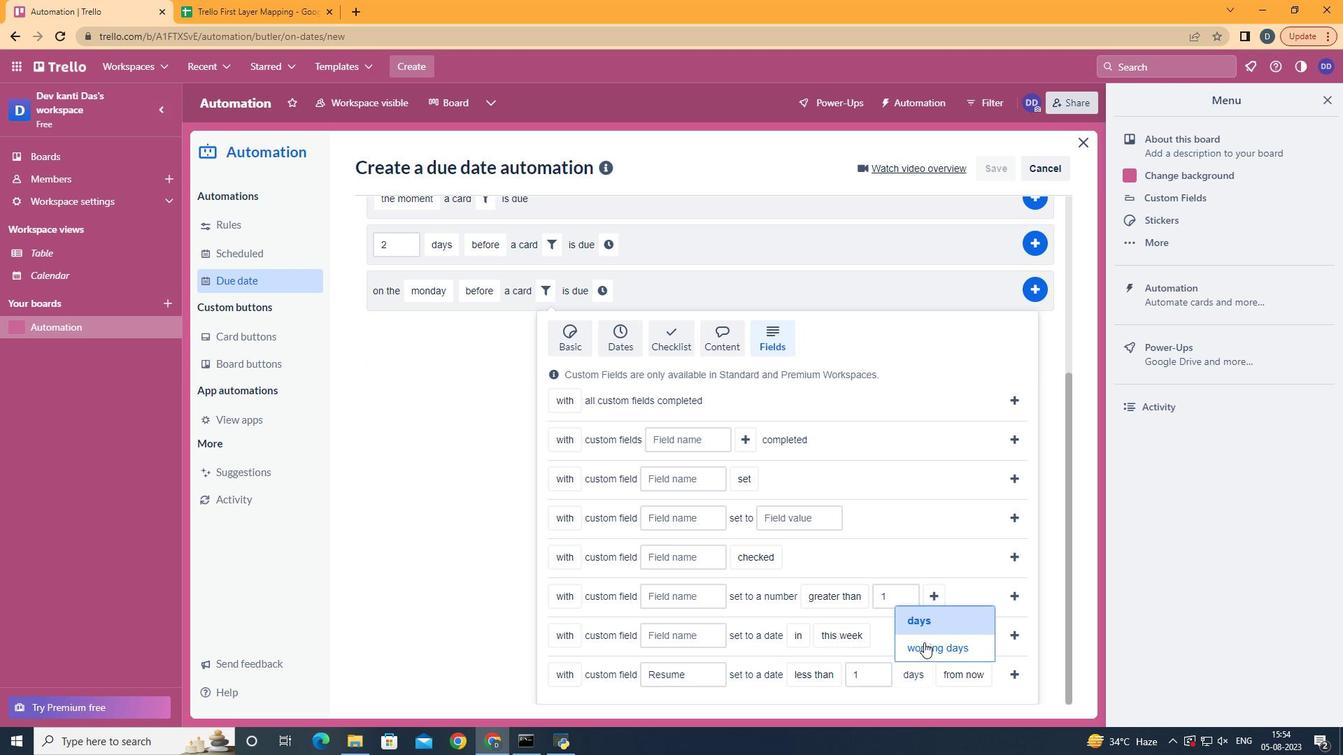 
Action: Mouse pressed left at (916, 635)
Screenshot: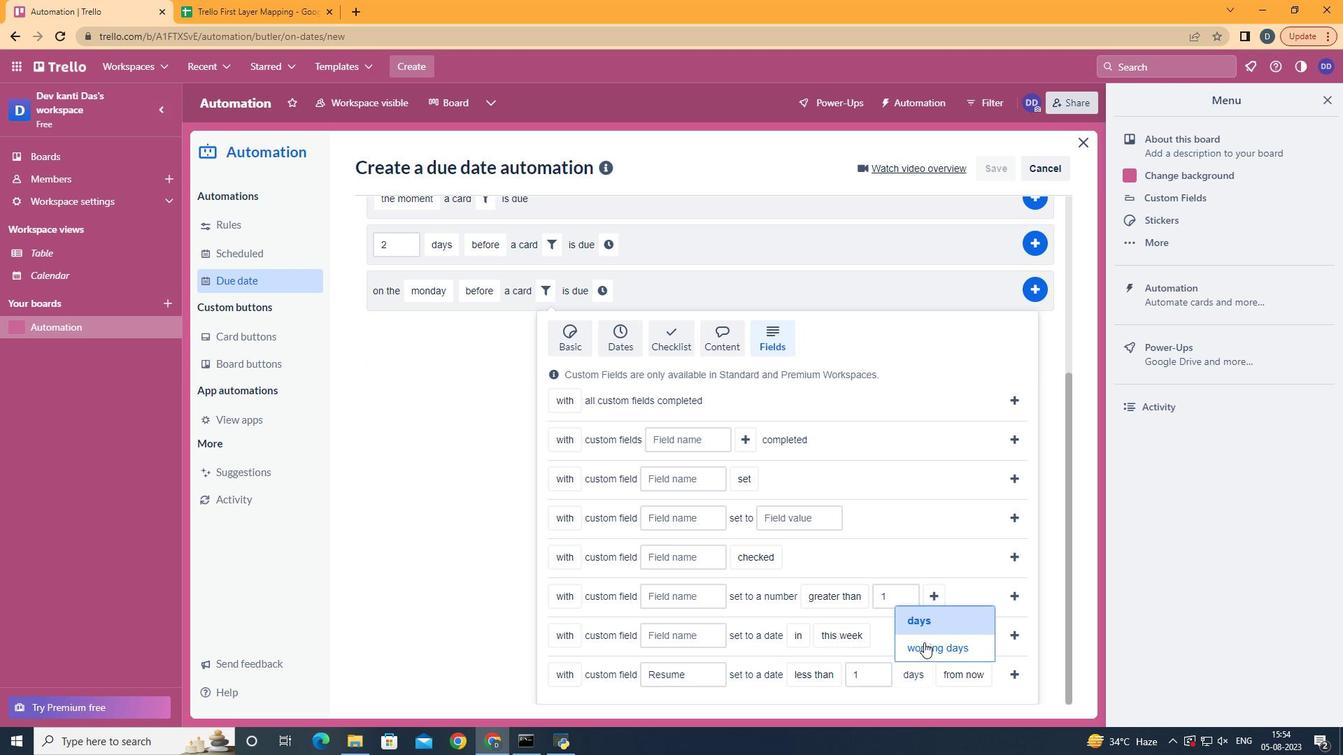 
Action: Mouse moved to (585, 663)
Screenshot: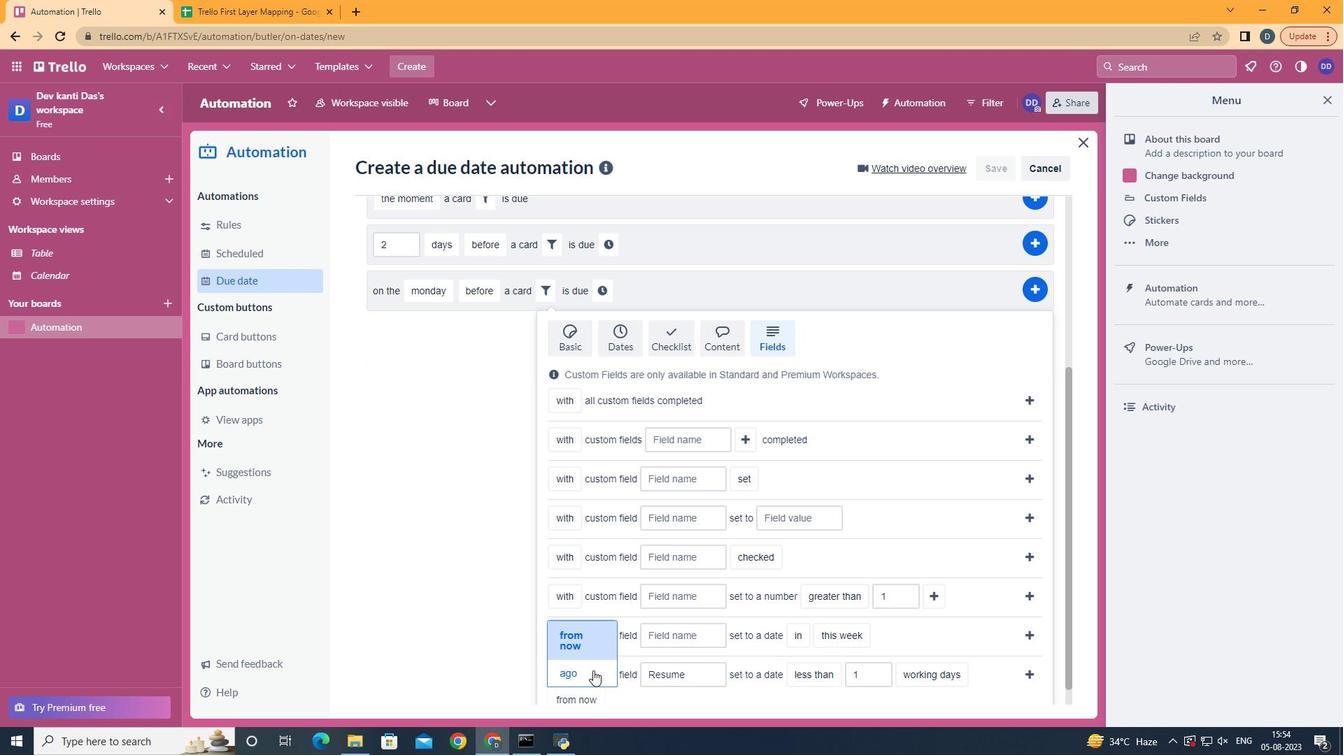 
Action: Mouse pressed left at (585, 663)
Screenshot: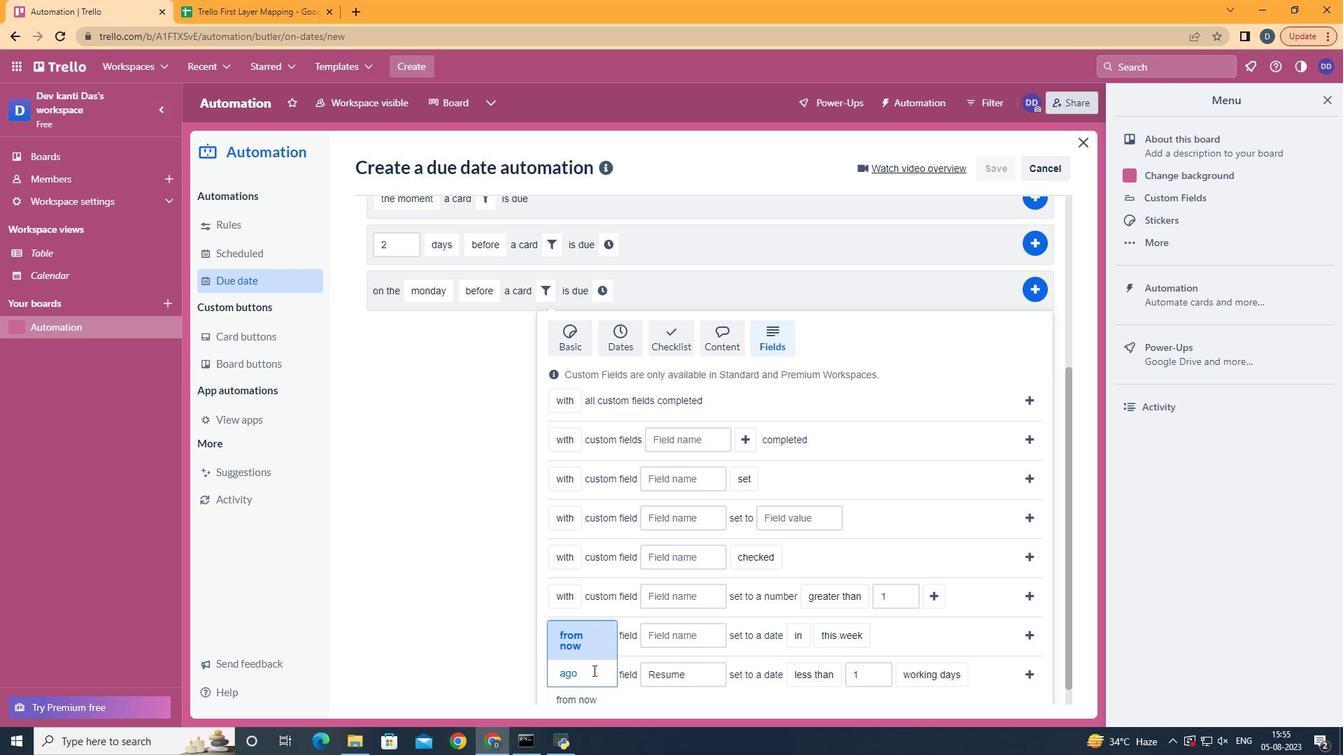 
Action: Mouse moved to (1018, 667)
Screenshot: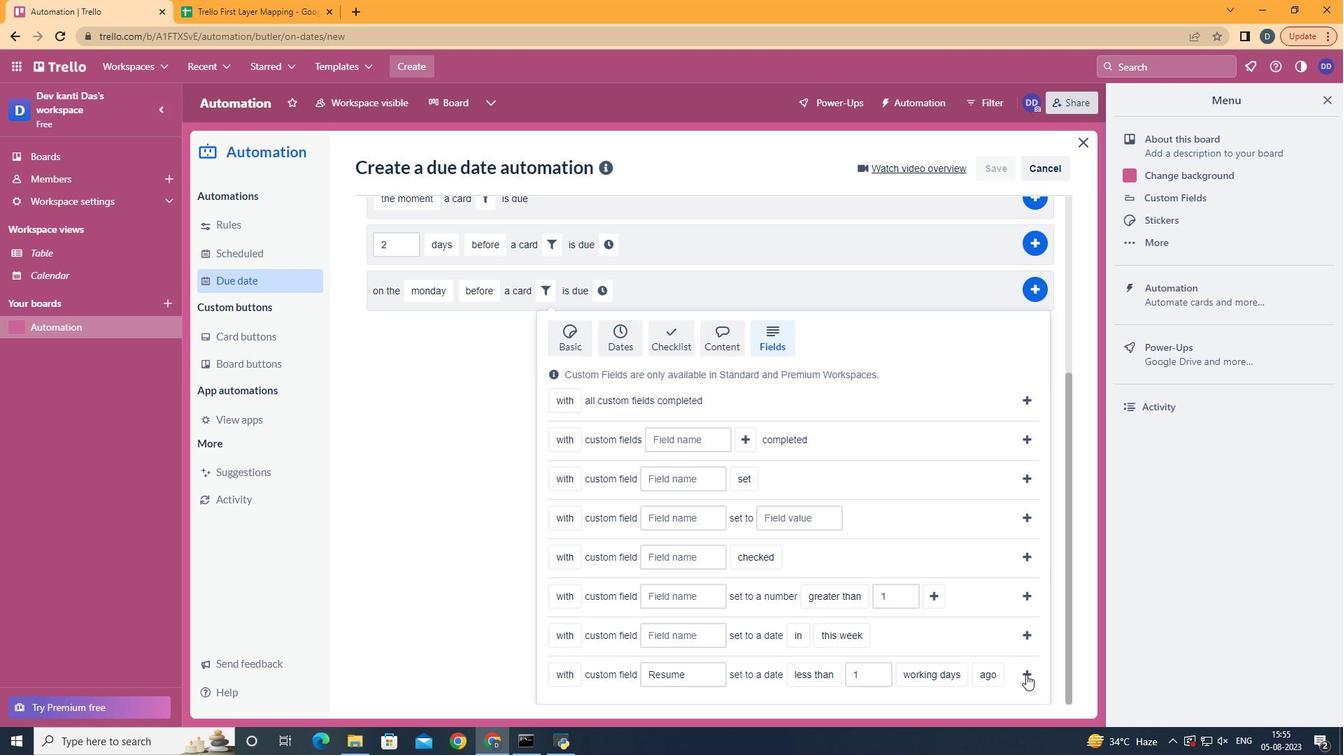 
Action: Mouse pressed left at (1018, 667)
Screenshot: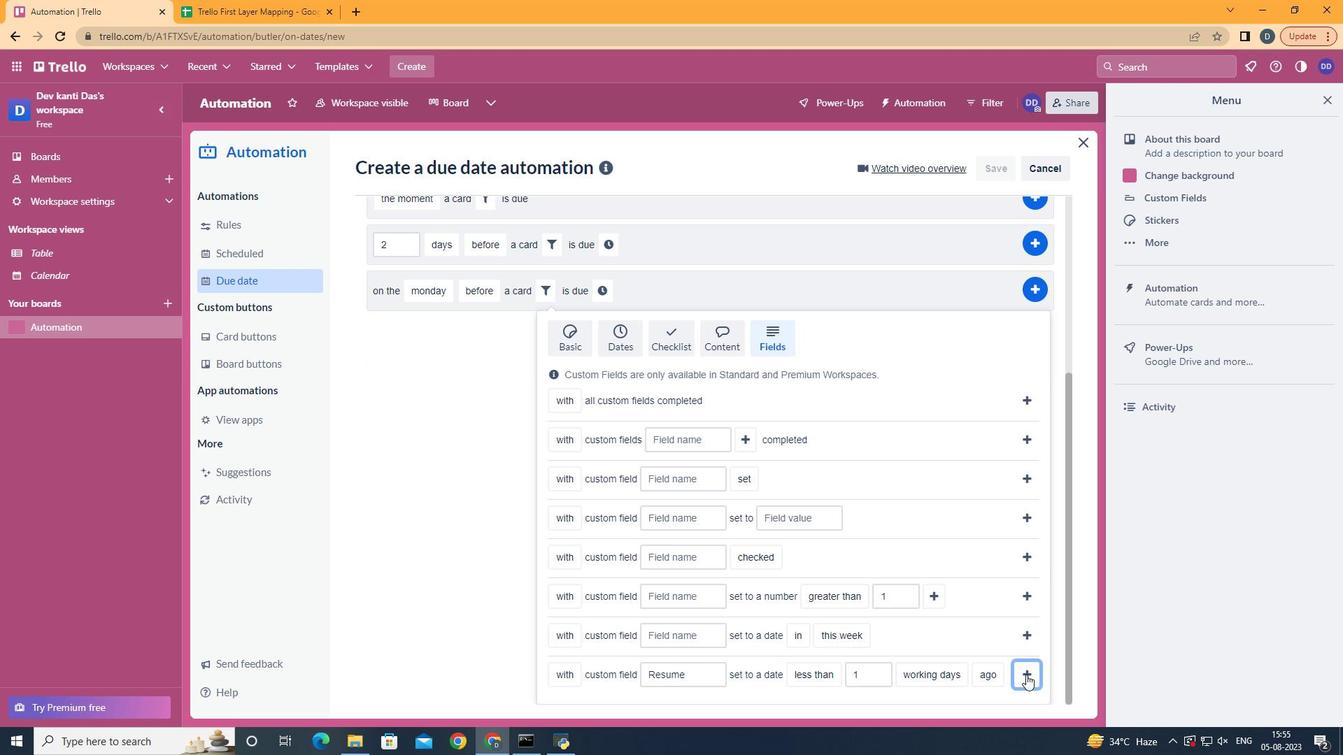 
Action: Mouse moved to (928, 557)
Screenshot: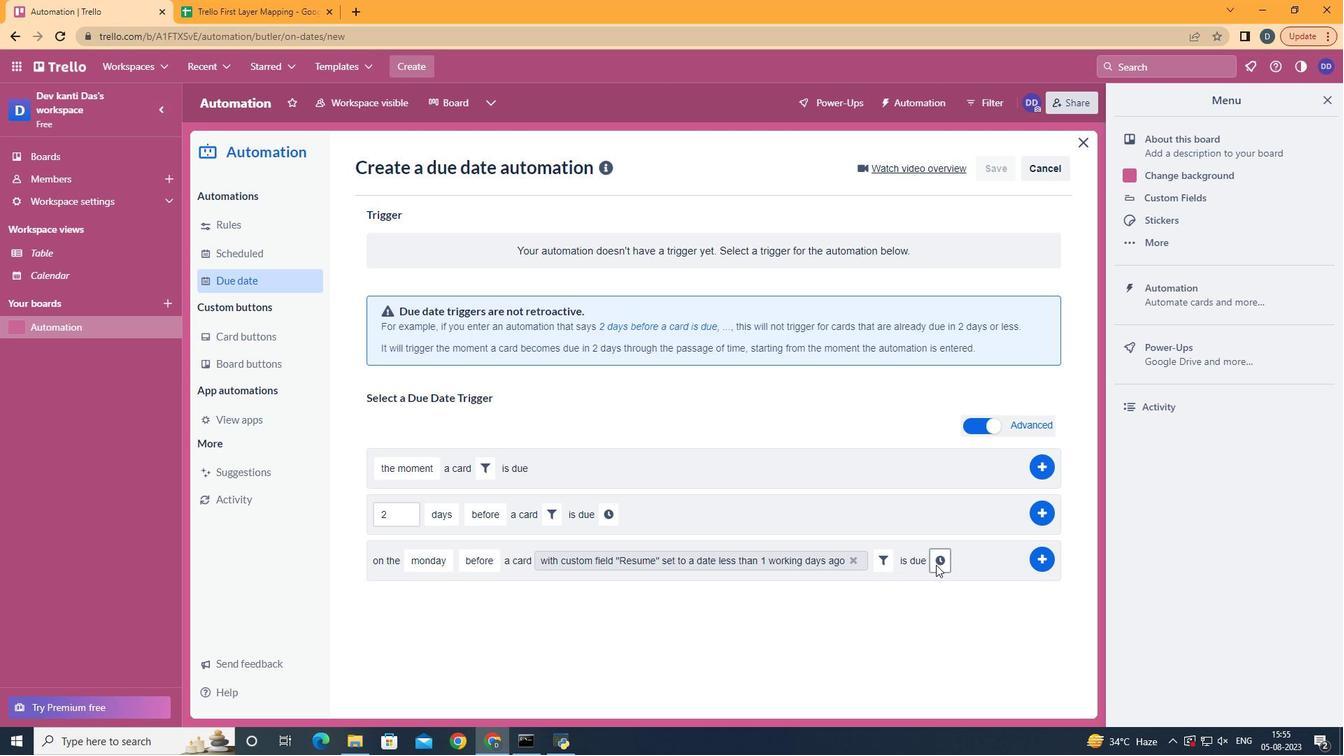
Action: Mouse pressed left at (928, 557)
Screenshot: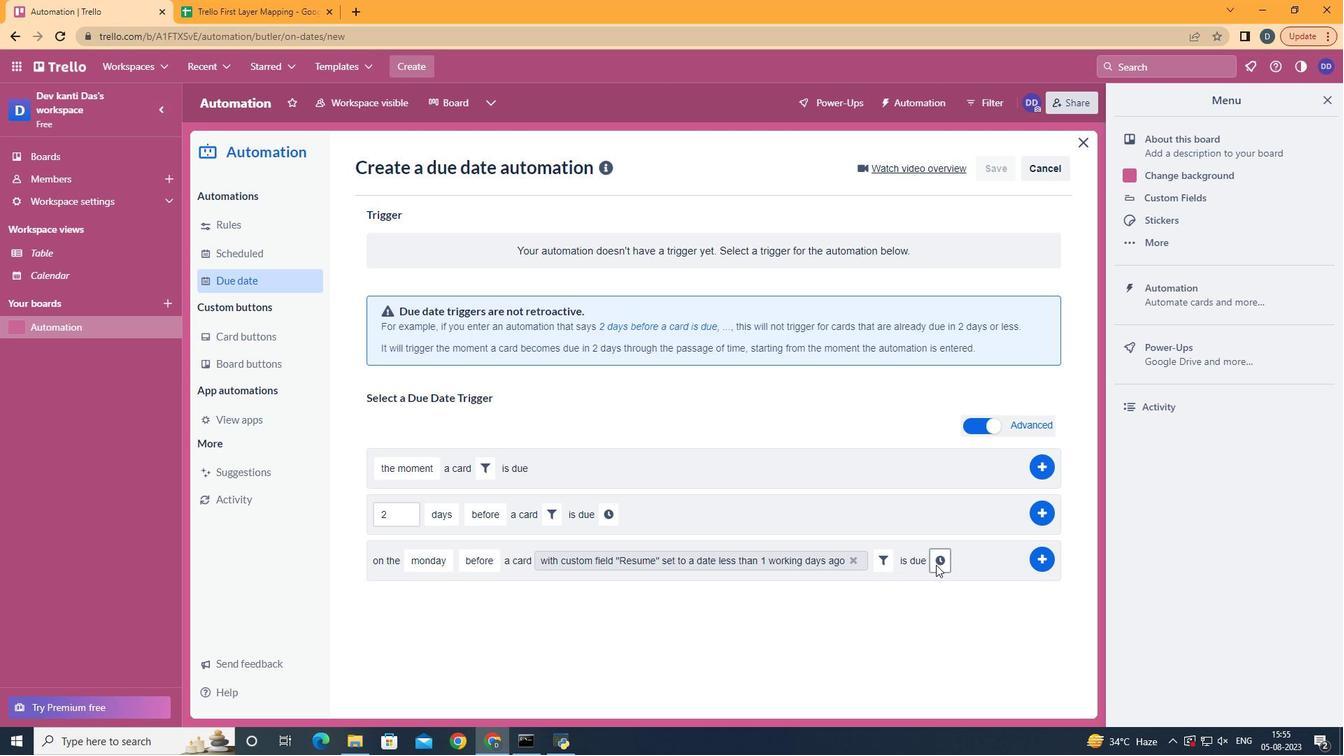 
Action: Mouse moved to (410, 589)
Screenshot: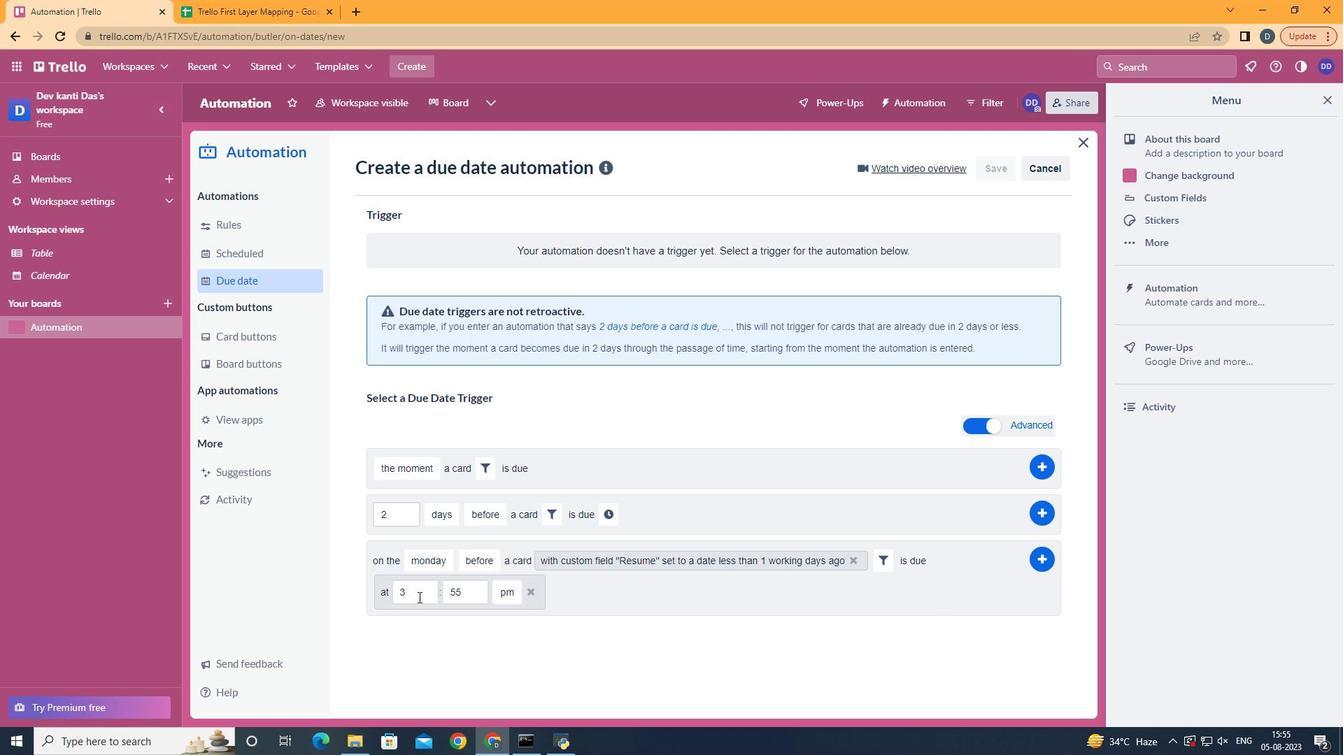 
Action: Mouse pressed left at (410, 589)
Screenshot: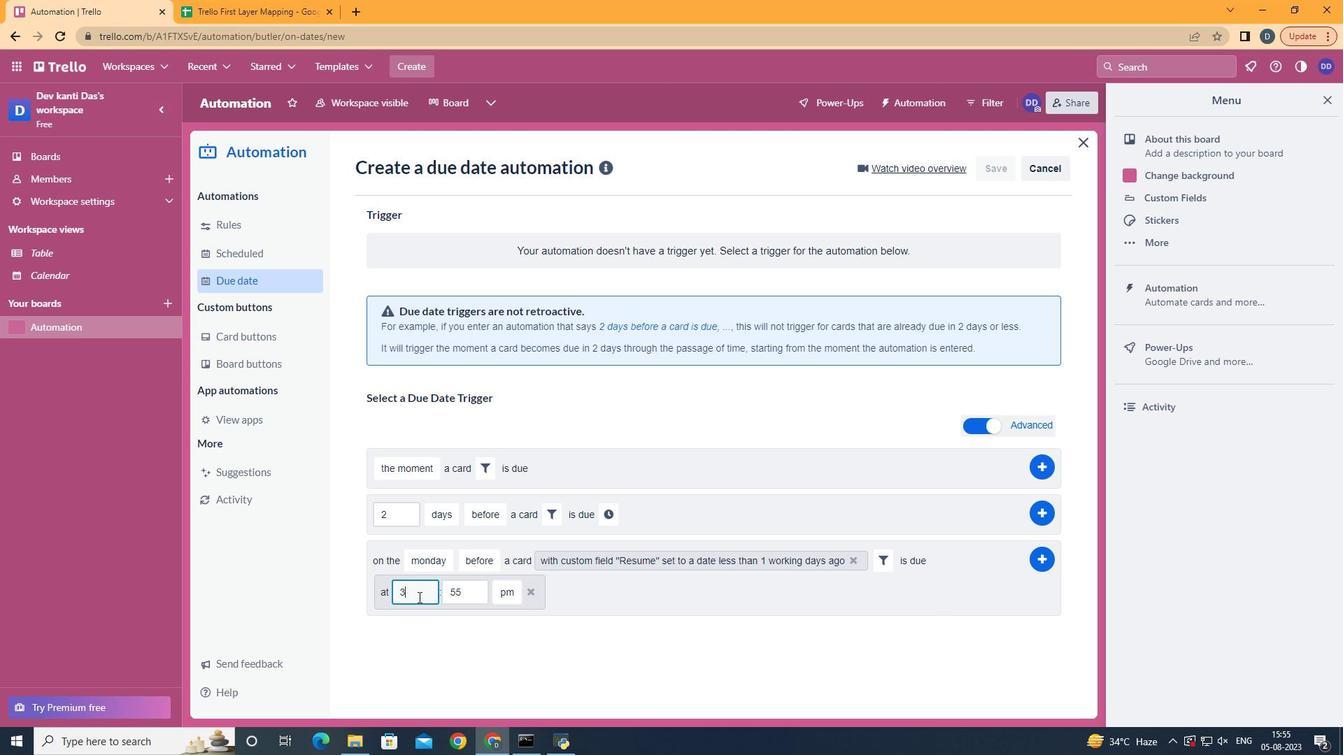 
Action: Mouse moved to (403, 590)
Screenshot: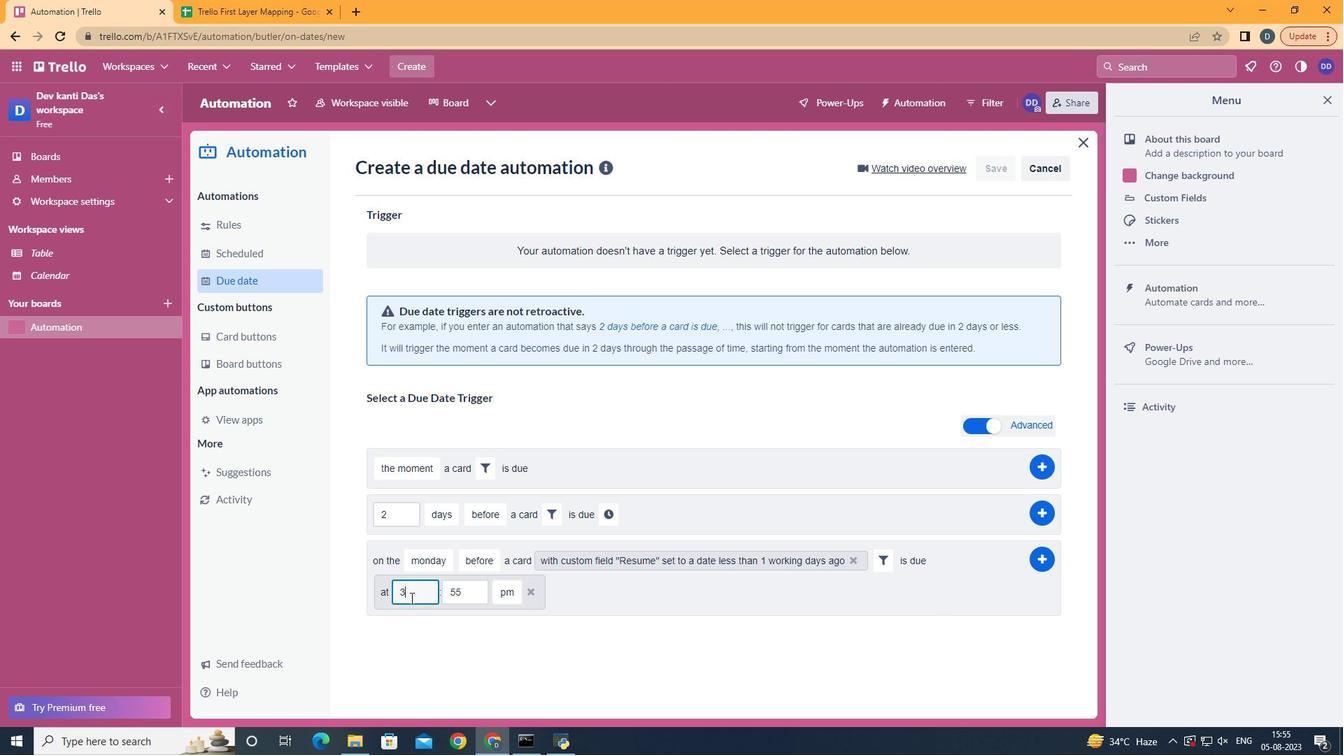
Action: Key pressed <Key.backspace>11
Screenshot: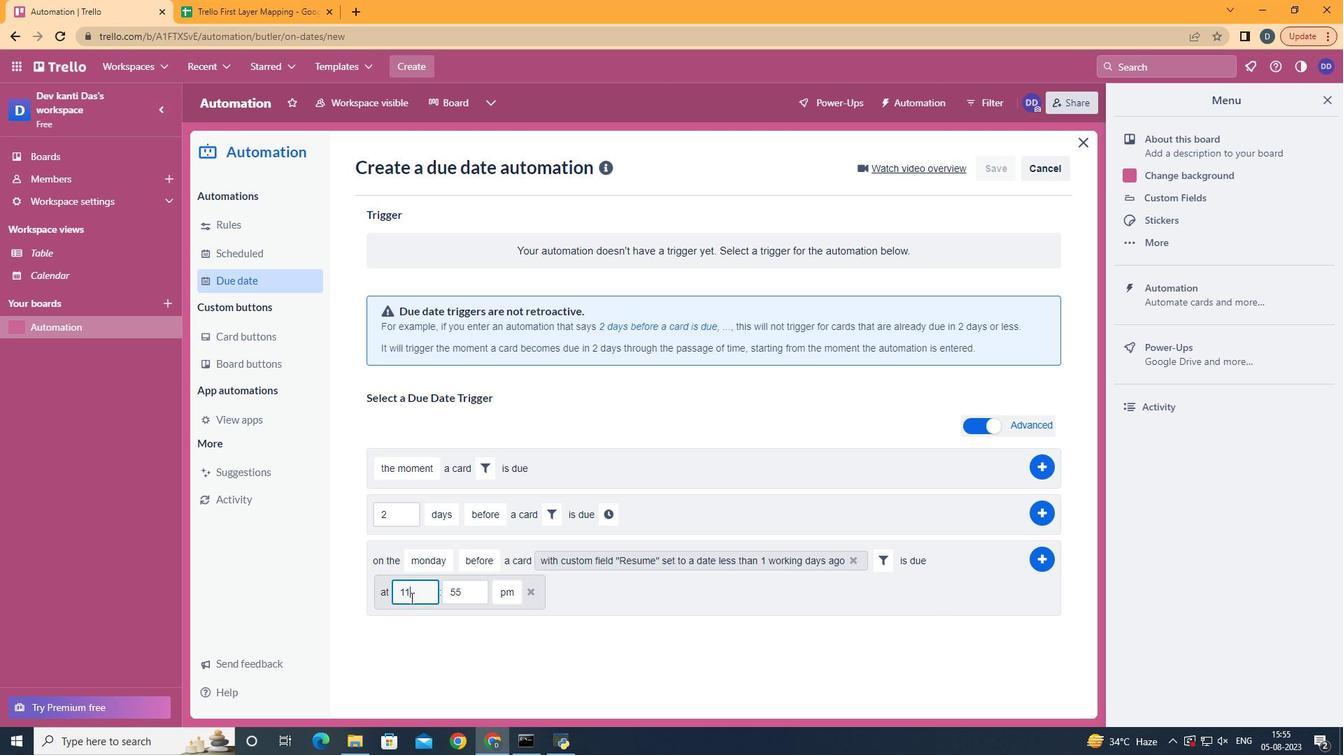 
Action: Mouse moved to (474, 585)
Screenshot: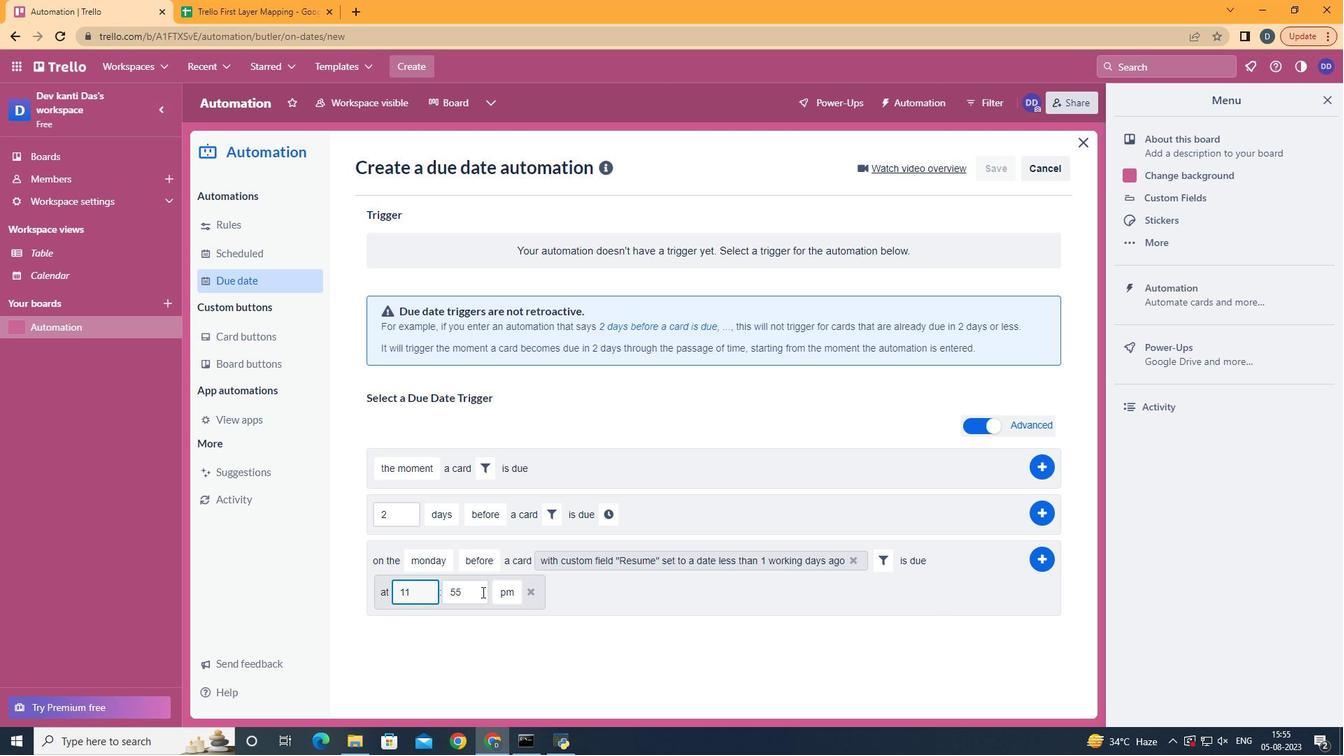 
Action: Mouse pressed left at (474, 585)
Screenshot: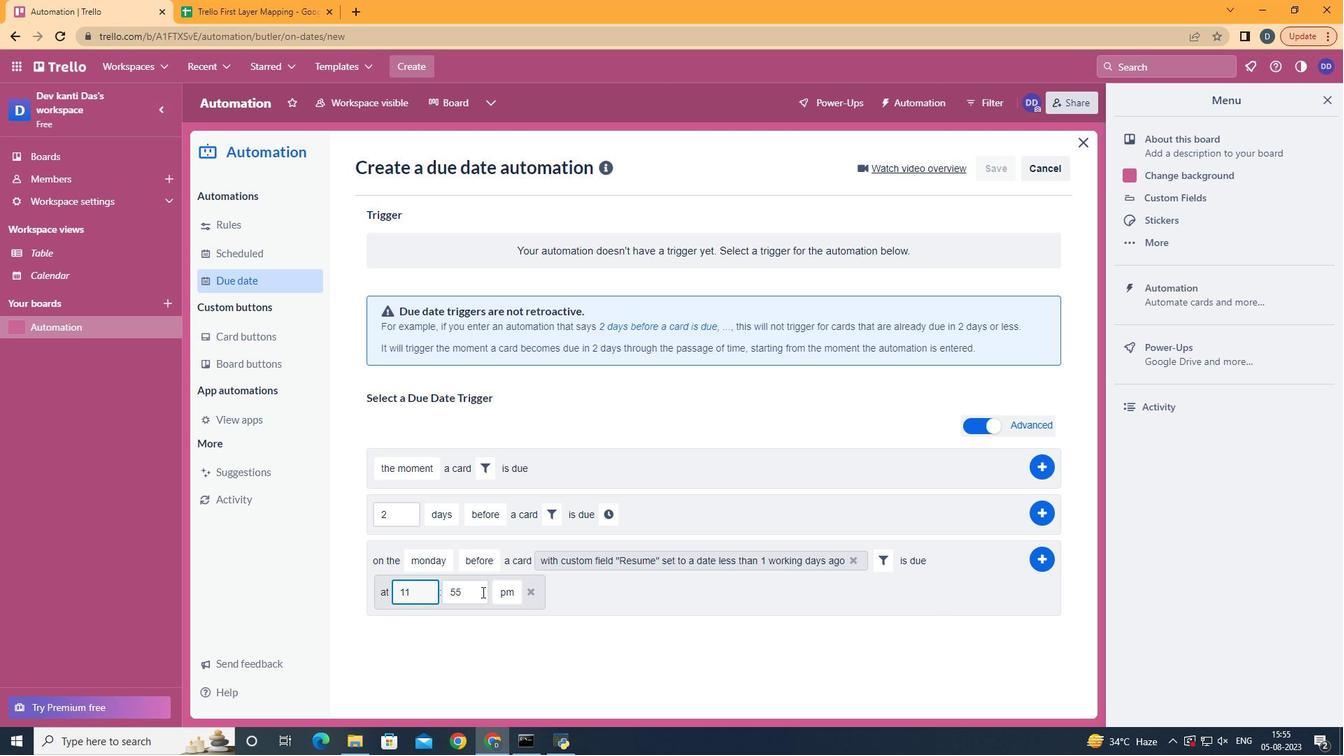 
Action: Key pressed <Key.backspace><Key.backspace>00
Screenshot: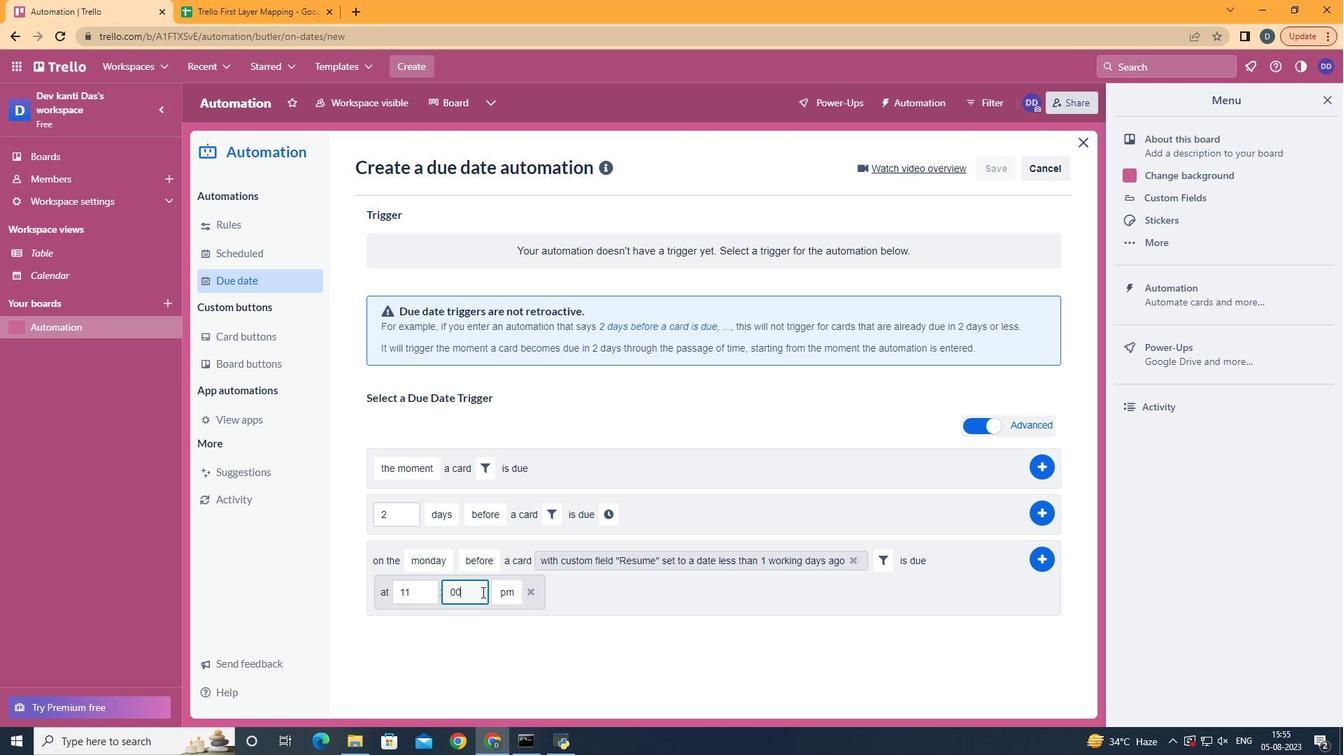 
Action: Mouse moved to (505, 613)
Screenshot: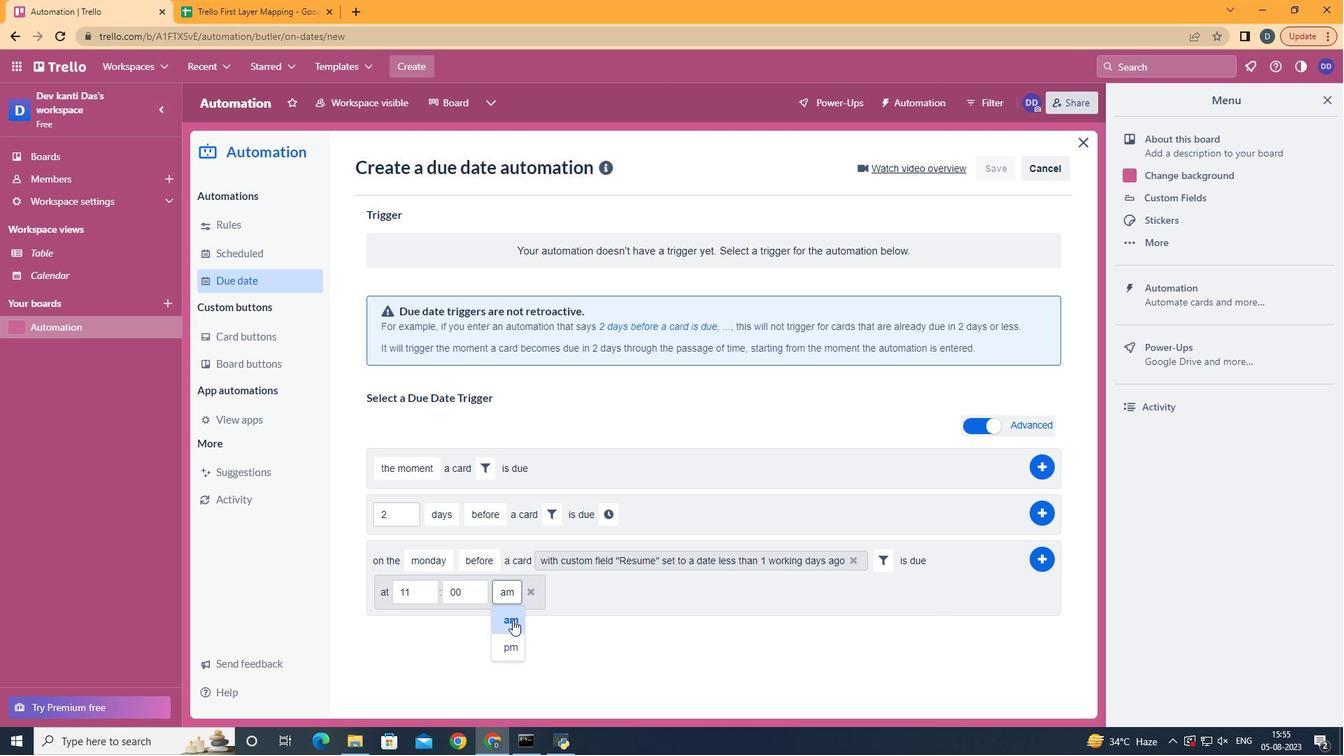 
Action: Mouse pressed left at (505, 613)
Screenshot: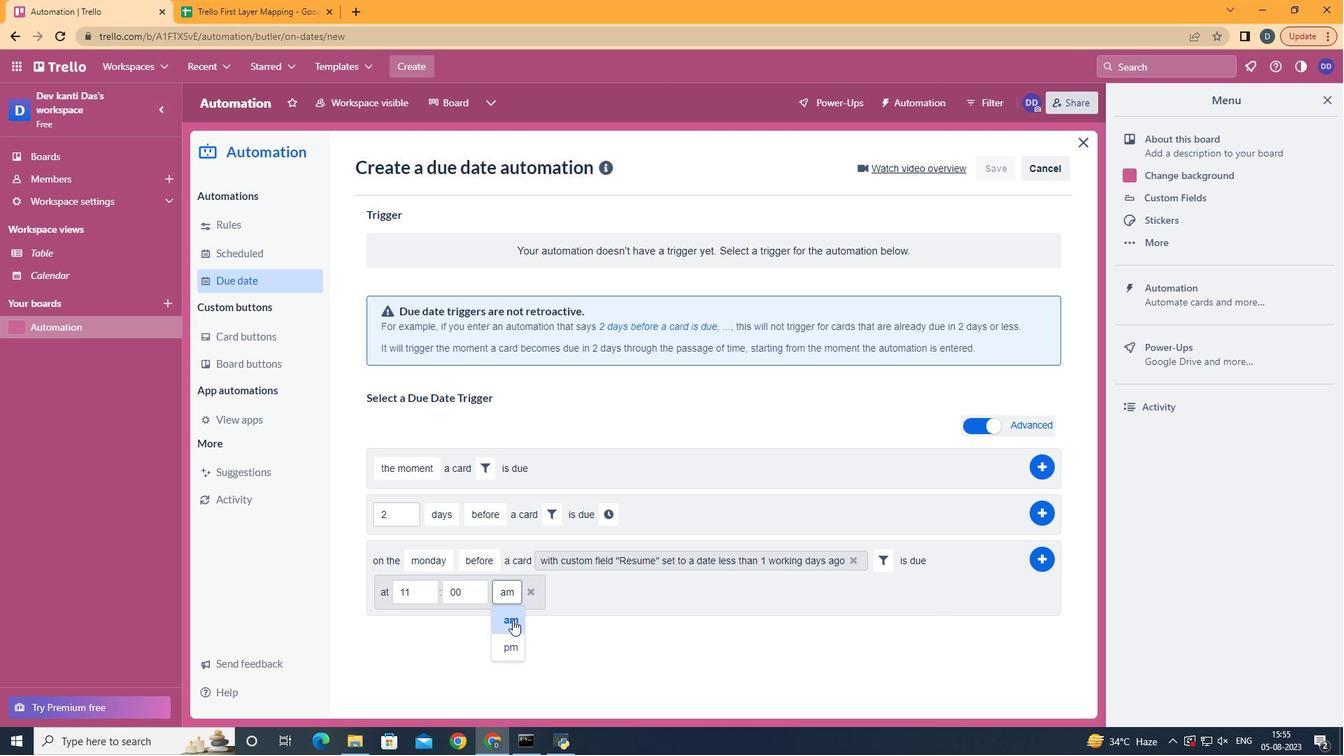 
Action: Mouse moved to (1042, 556)
Screenshot: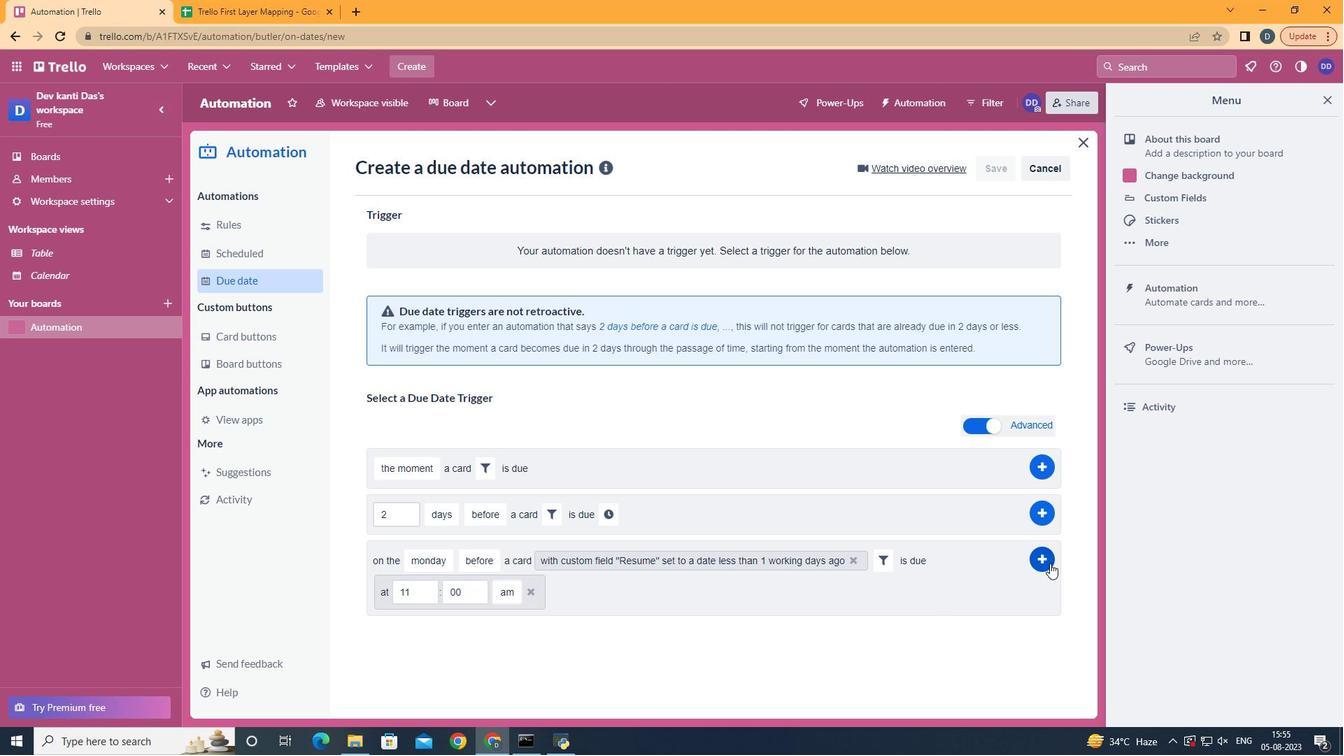 
Action: Mouse pressed left at (1042, 556)
Screenshot: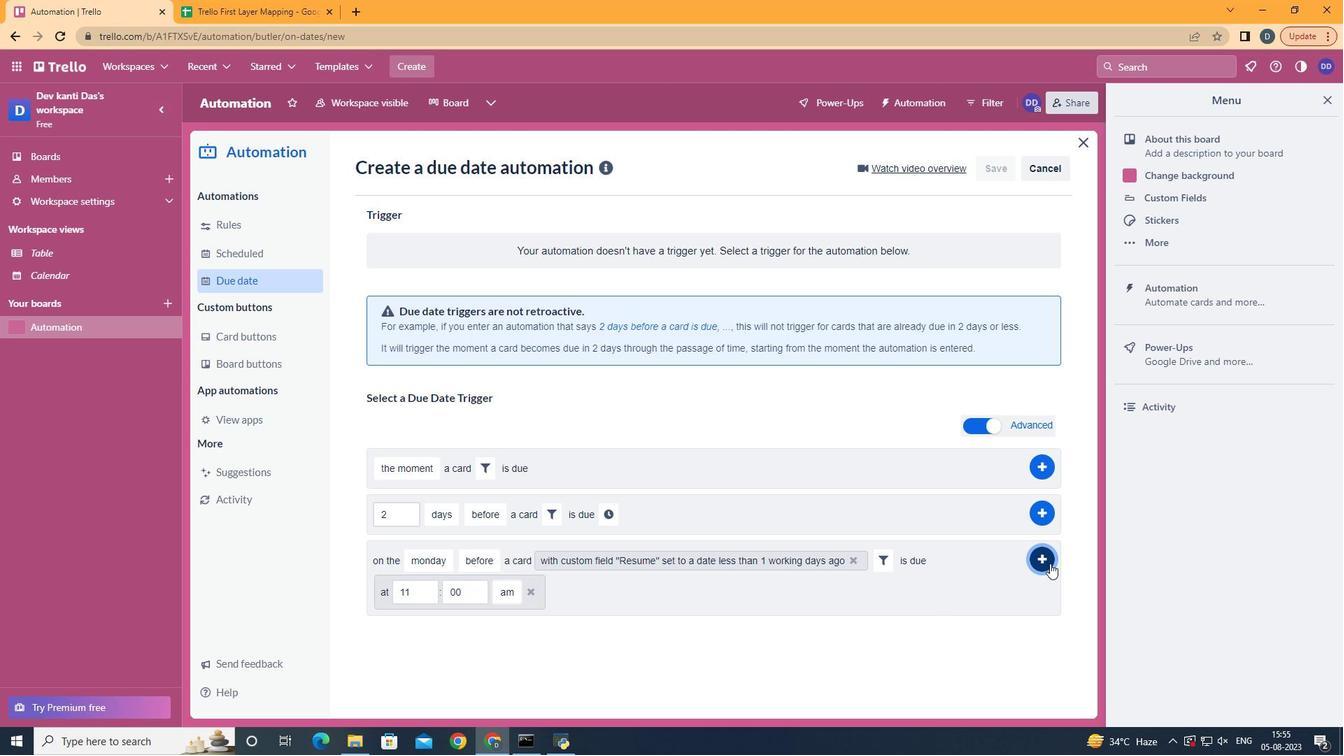 
Action: Mouse moved to (673, 267)
Screenshot: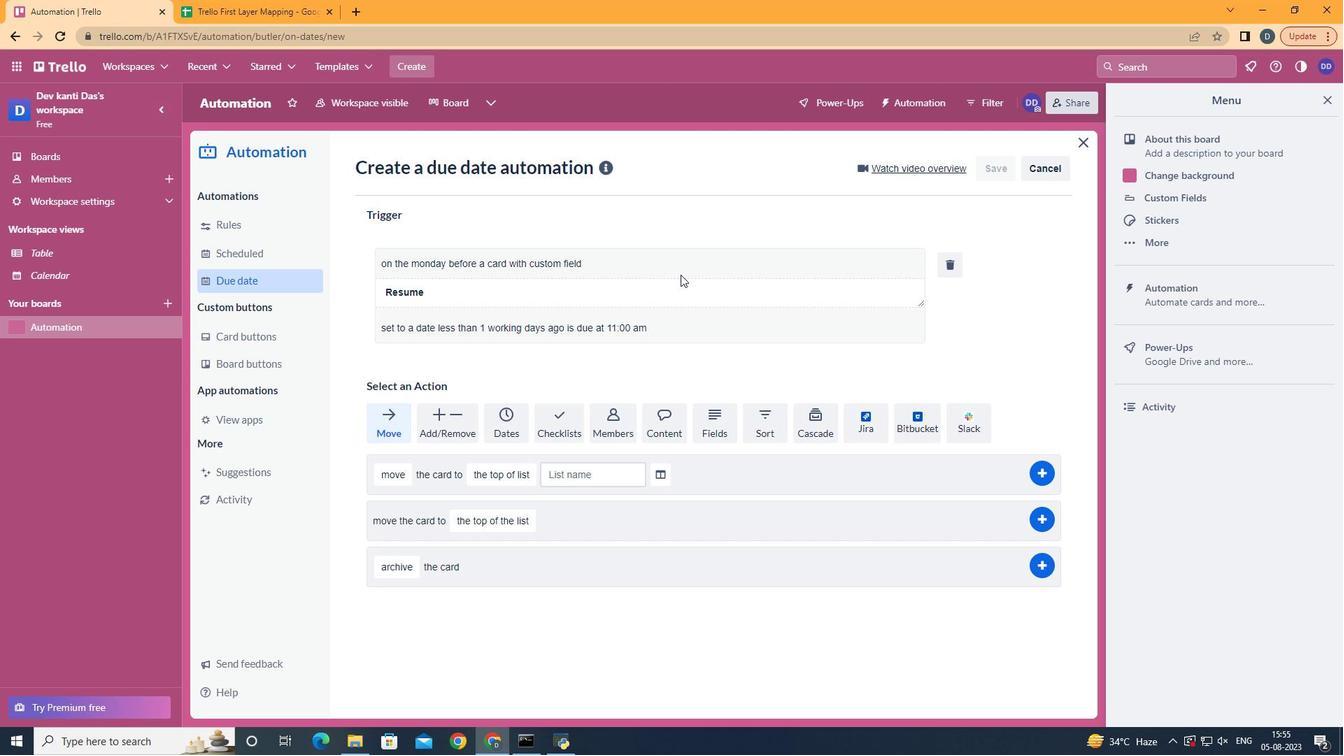 
